 Task: Check the standings of the 2023 Victory Lane Racing NASCAR Cup Series for the race "Goodyear 400" on the track "Darlington".
Action: Mouse moved to (232, 458)
Screenshot: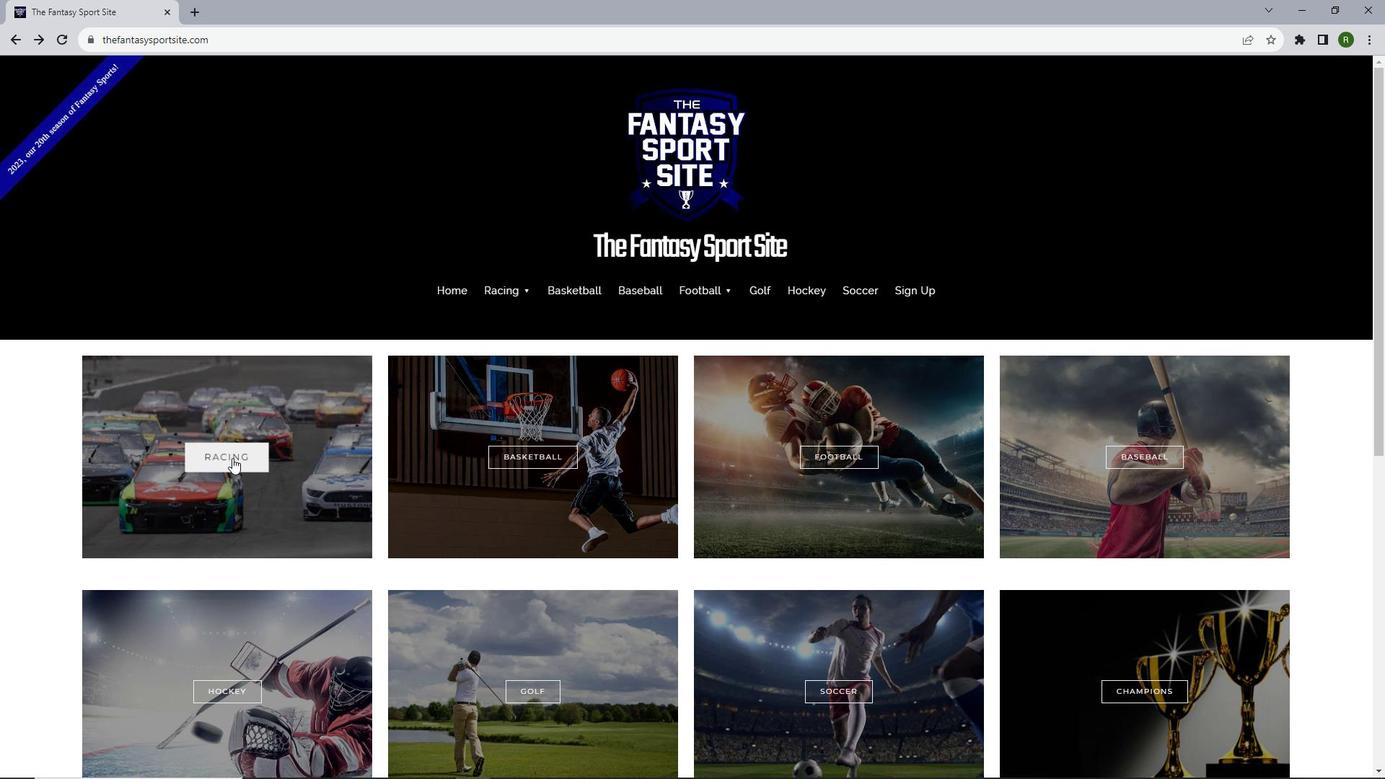 
Action: Mouse pressed left at (232, 458)
Screenshot: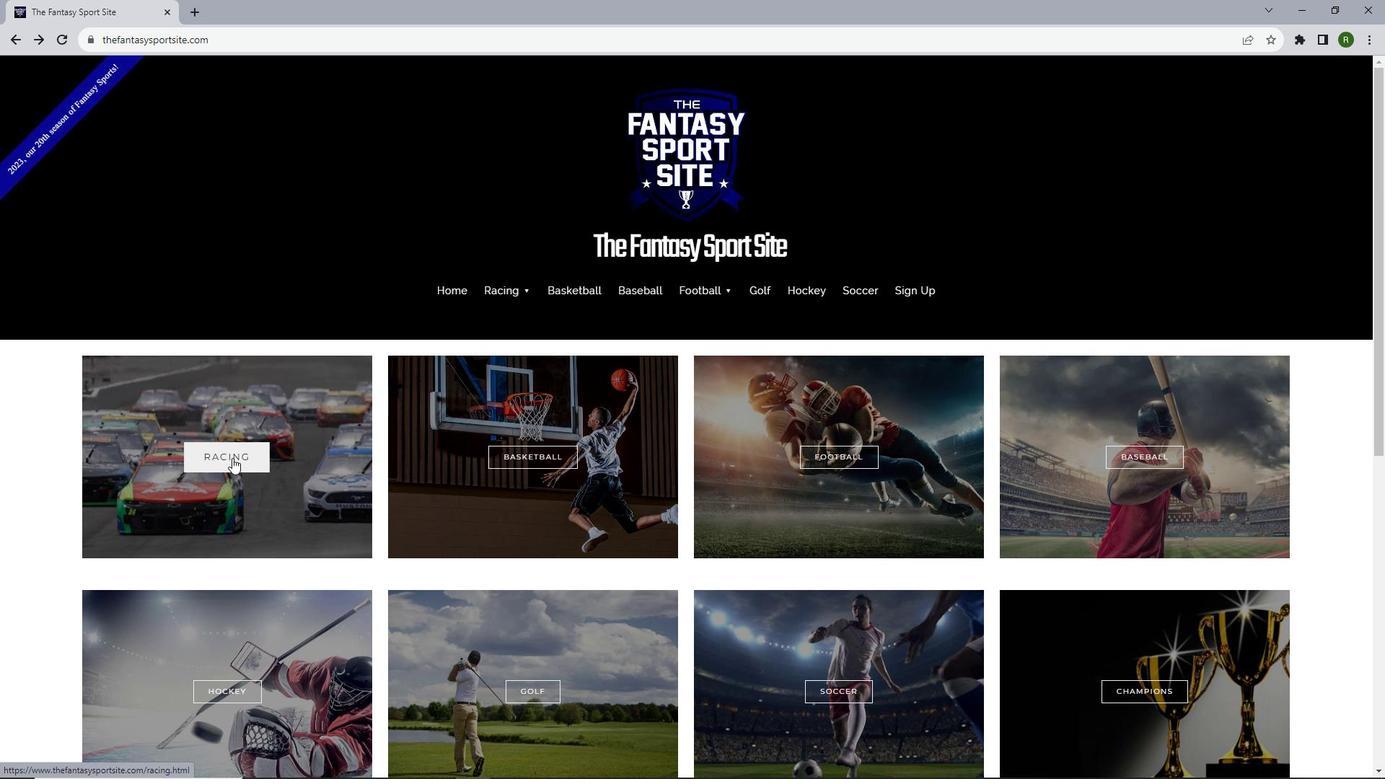 
Action: Mouse moved to (394, 429)
Screenshot: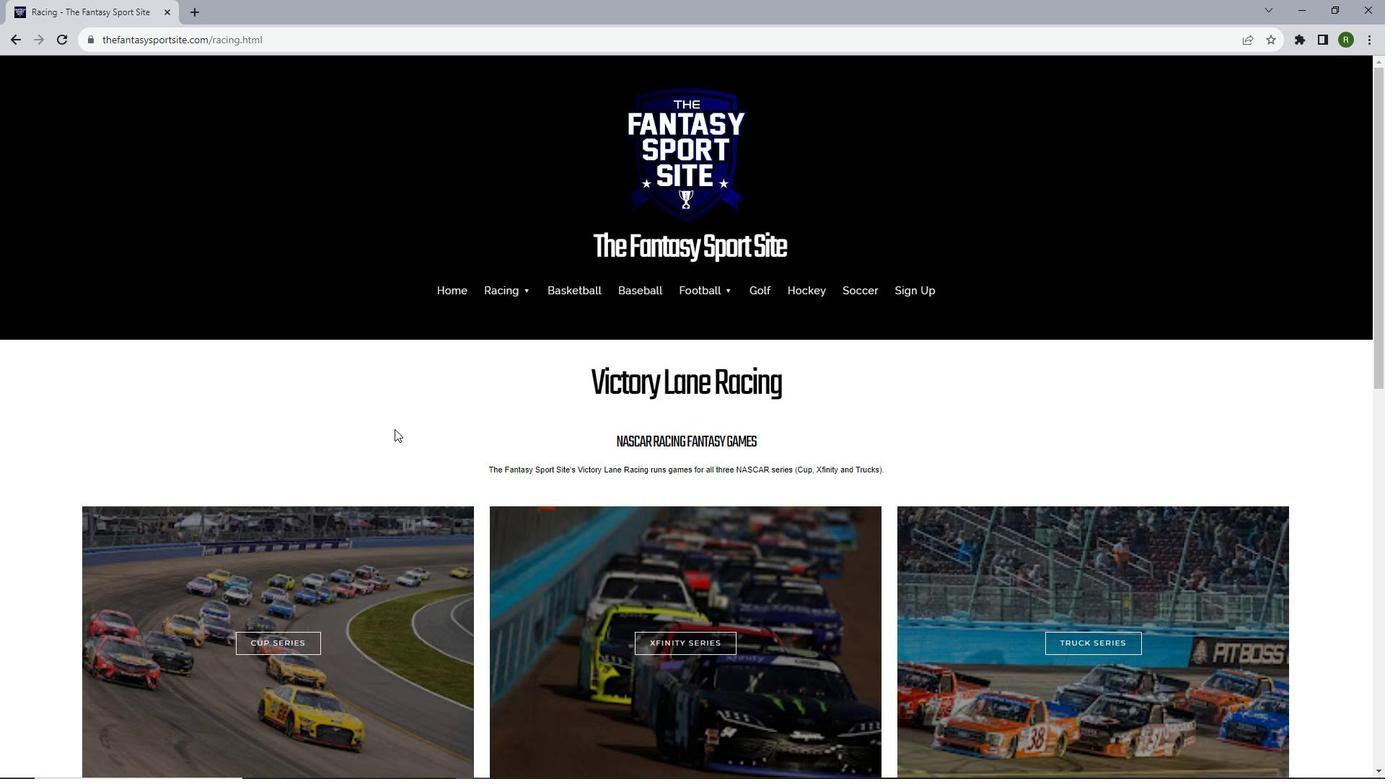 
Action: Mouse scrolled (394, 428) with delta (0, 0)
Screenshot: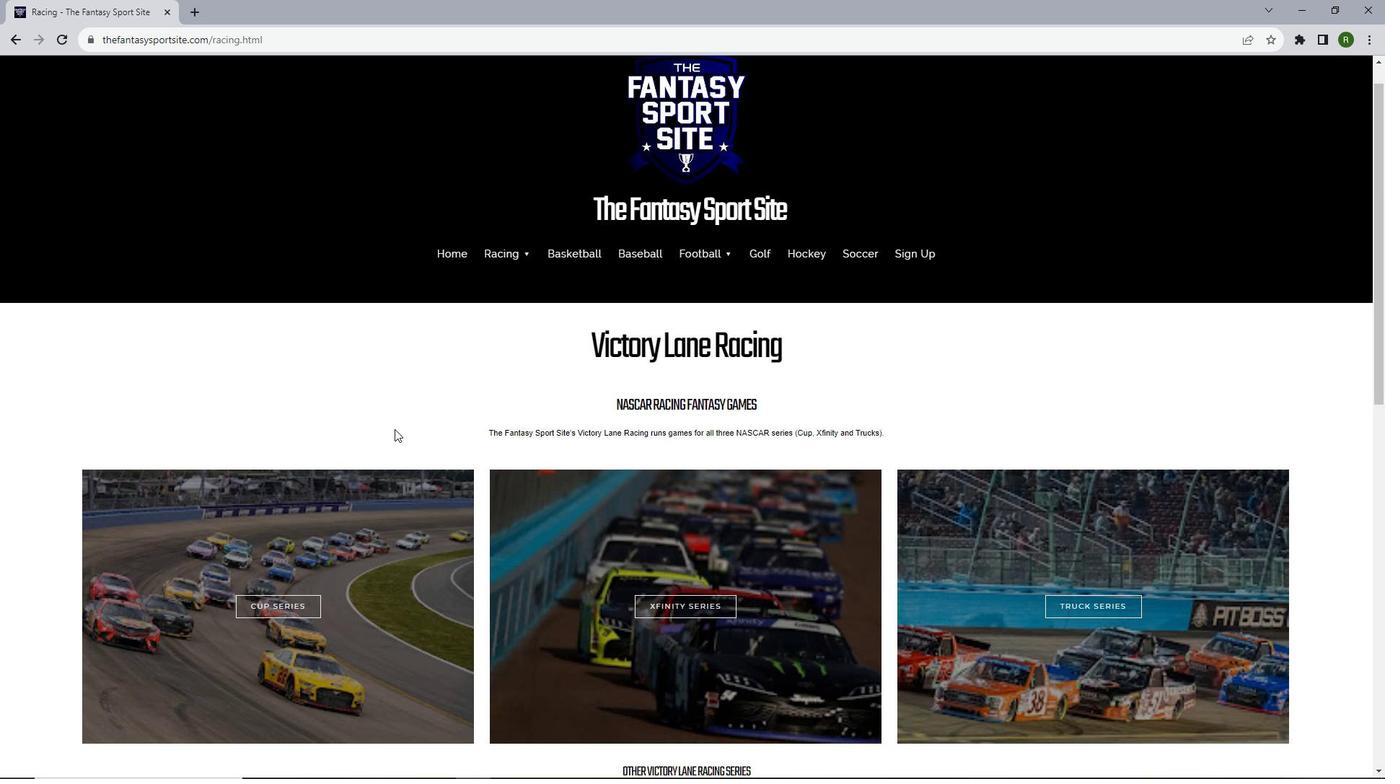 
Action: Mouse scrolled (394, 428) with delta (0, 0)
Screenshot: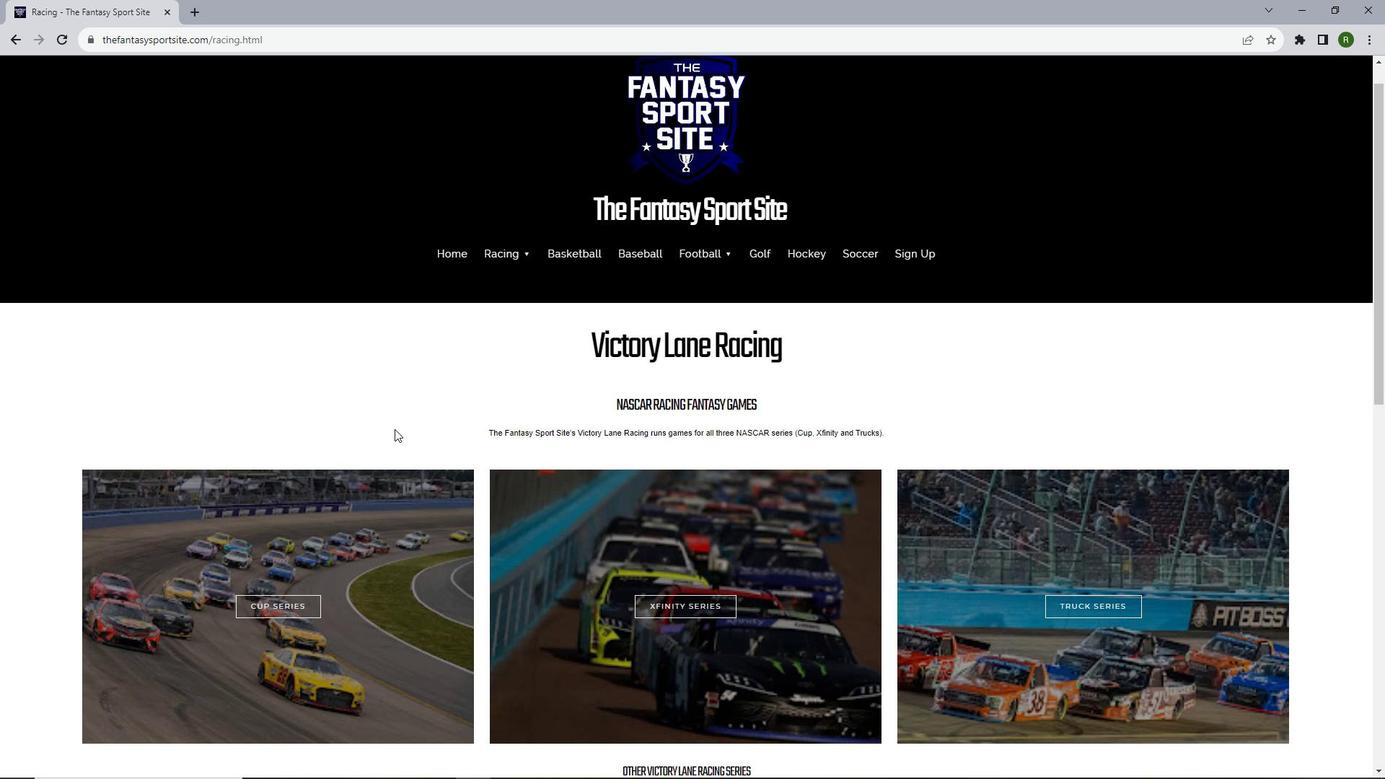 
Action: Mouse scrolled (394, 428) with delta (0, 0)
Screenshot: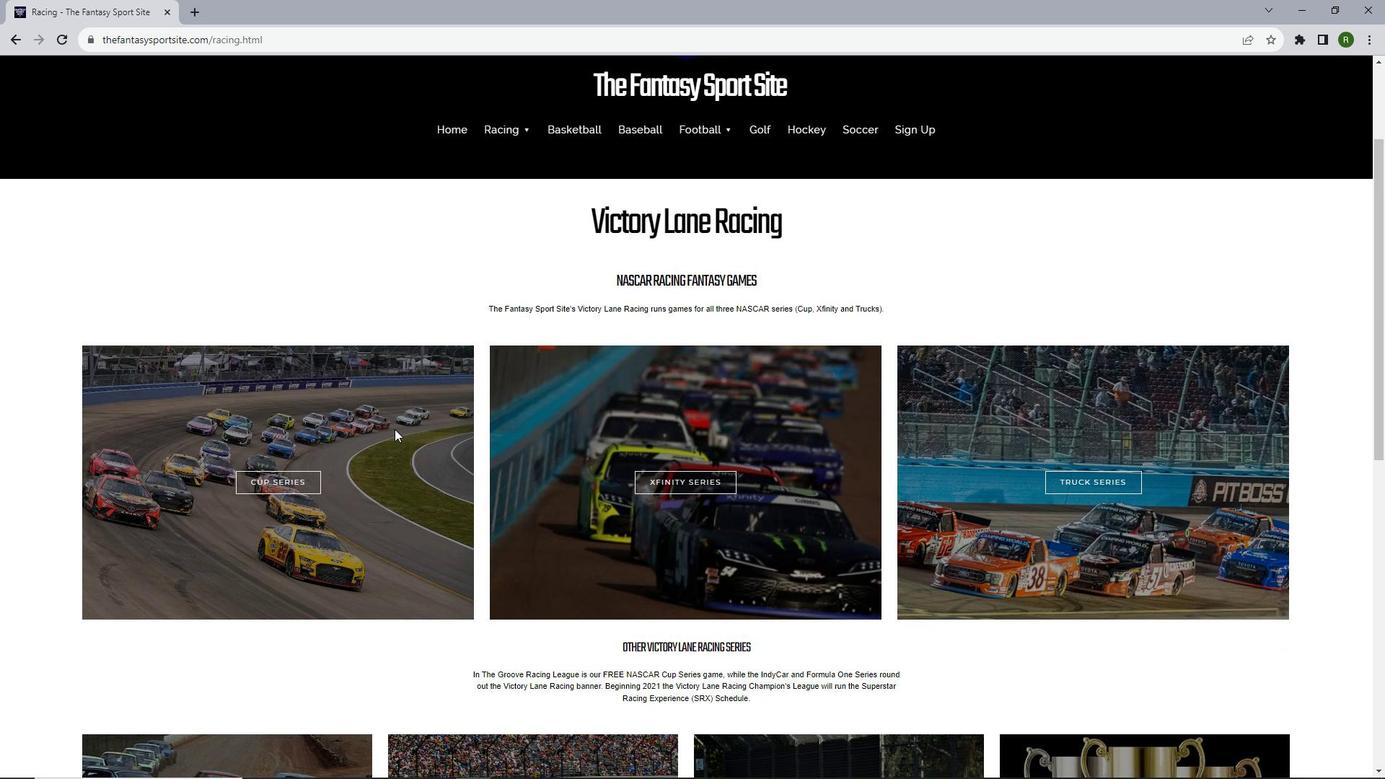 
Action: Mouse moved to (291, 434)
Screenshot: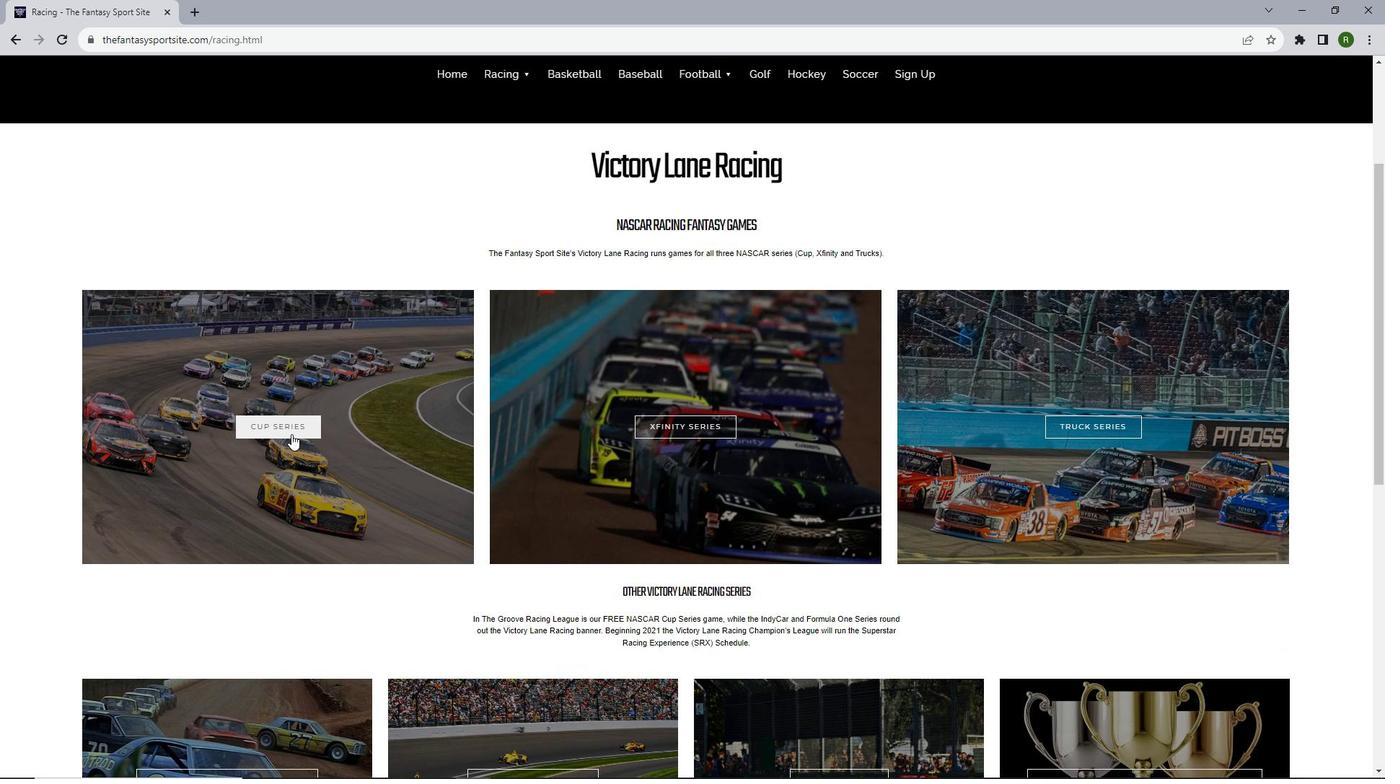 
Action: Mouse pressed left at (291, 434)
Screenshot: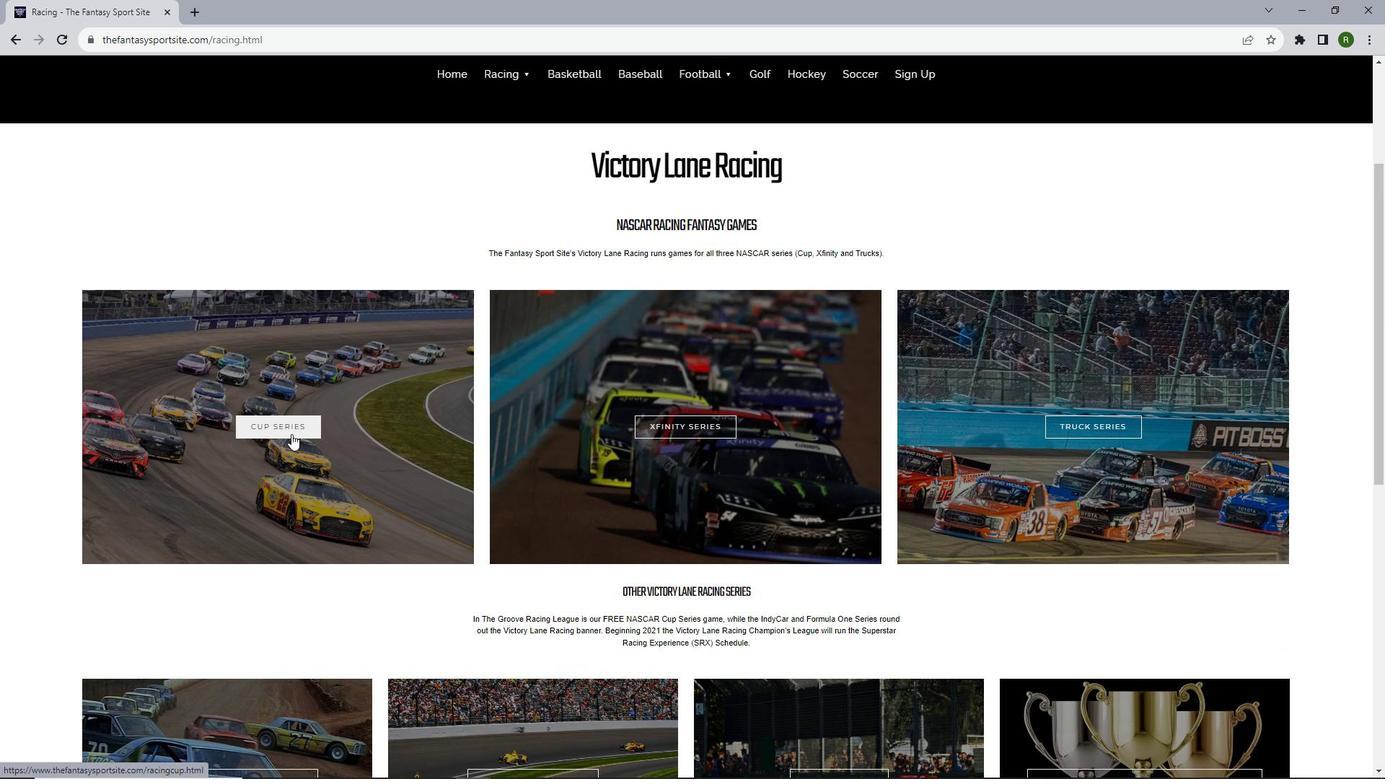 
Action: Mouse moved to (623, 433)
Screenshot: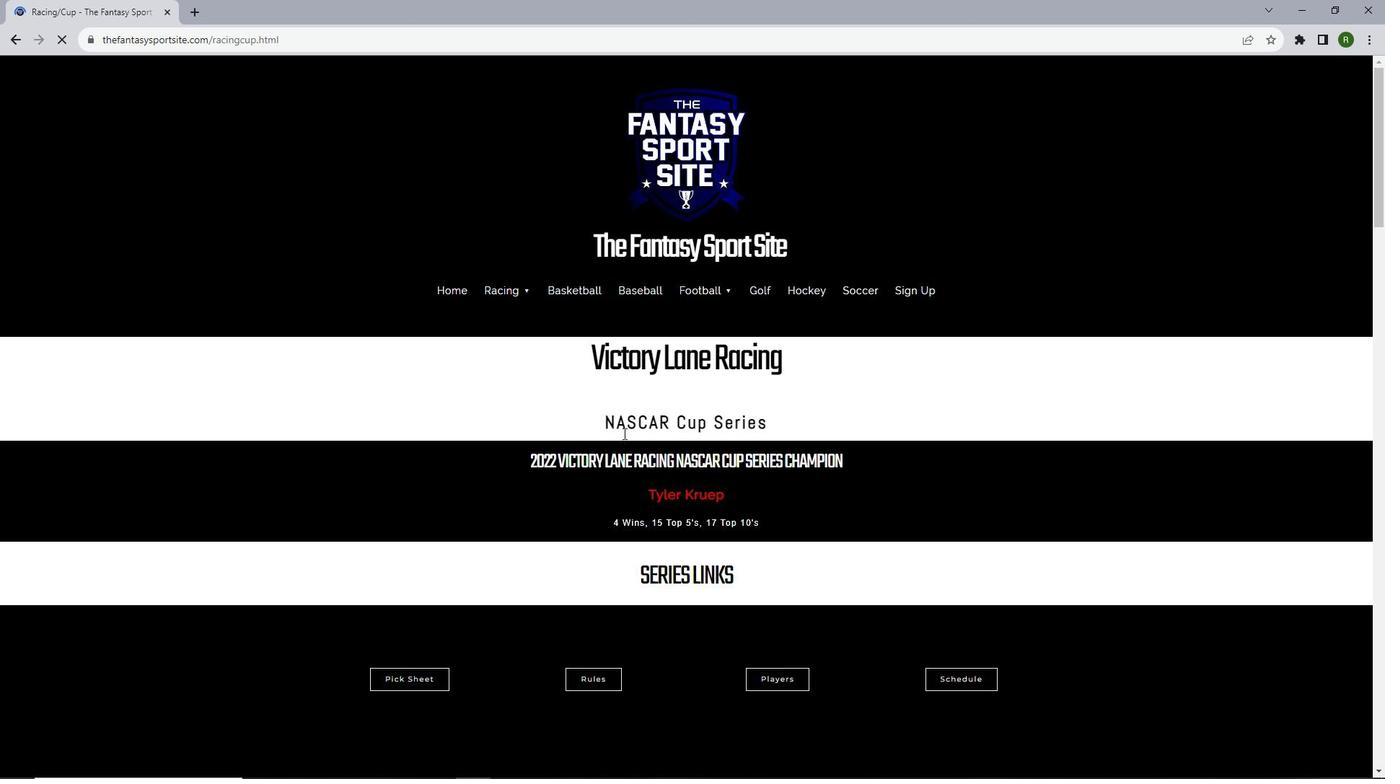 
Action: Mouse scrolled (623, 432) with delta (0, 0)
Screenshot: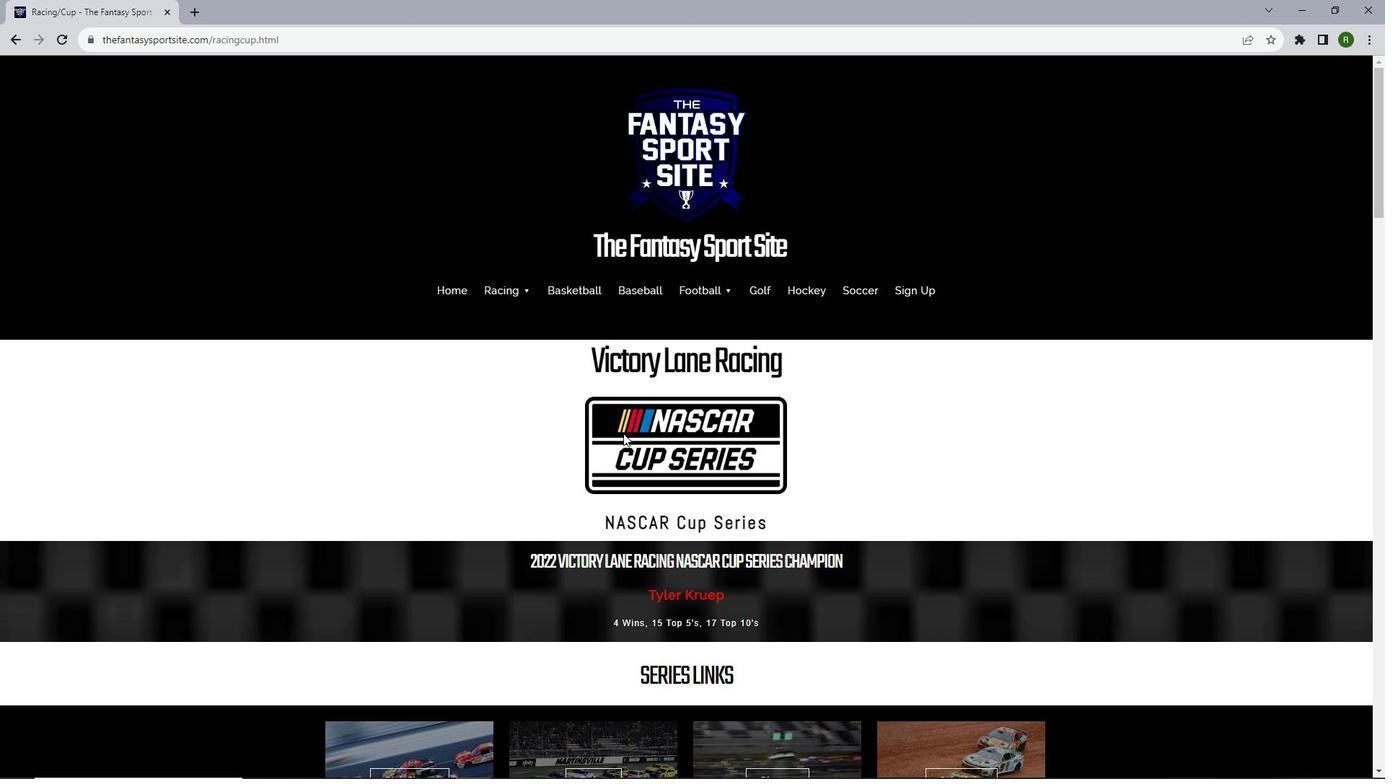 
Action: Mouse scrolled (623, 432) with delta (0, 0)
Screenshot: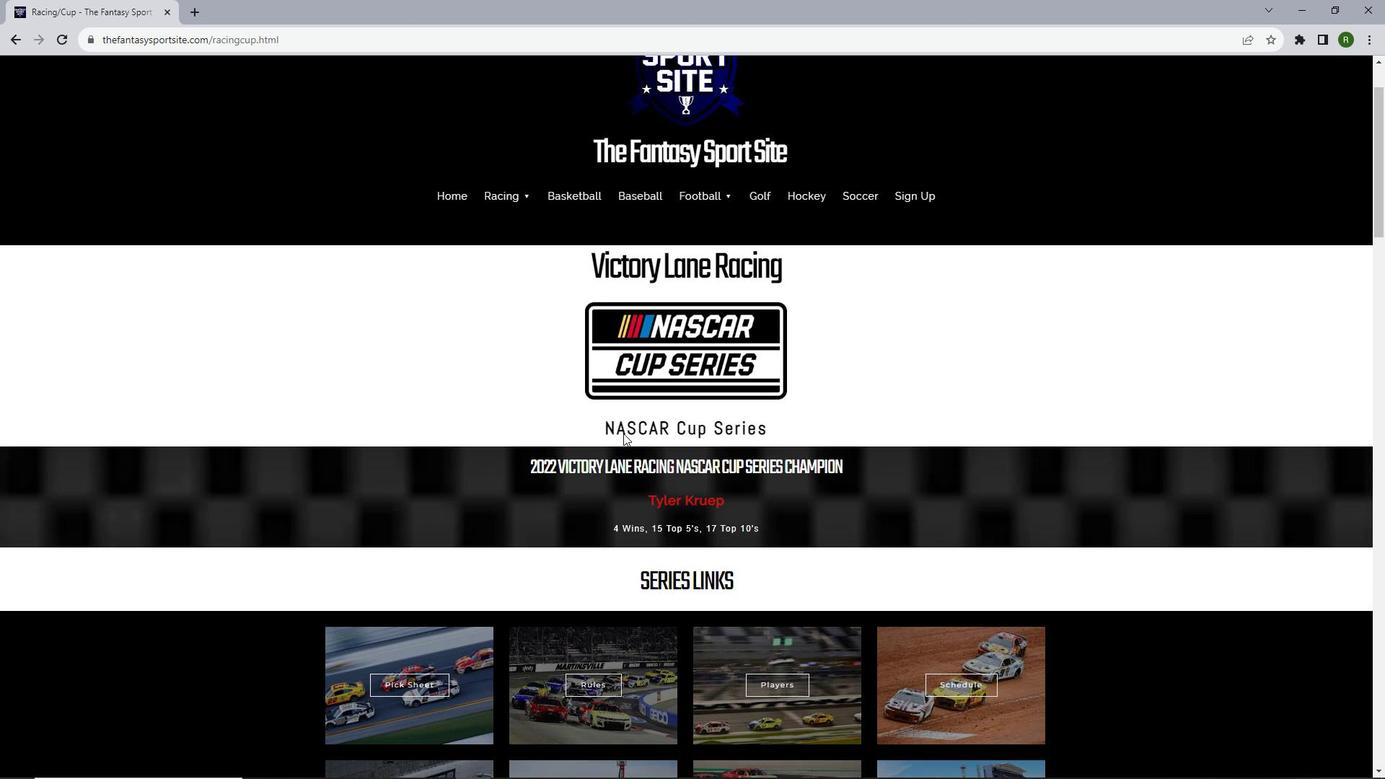 
Action: Mouse scrolled (623, 432) with delta (0, 0)
Screenshot: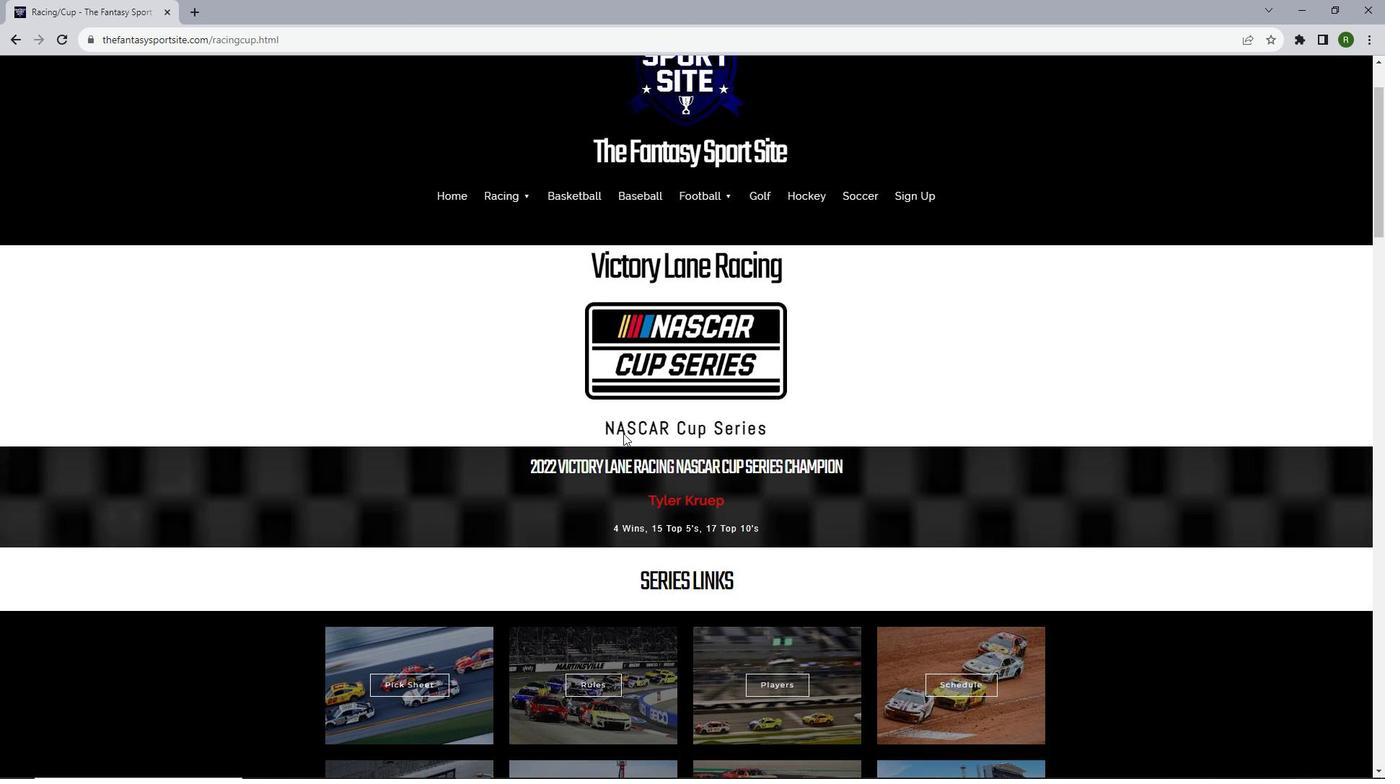 
Action: Mouse scrolled (623, 432) with delta (0, 0)
Screenshot: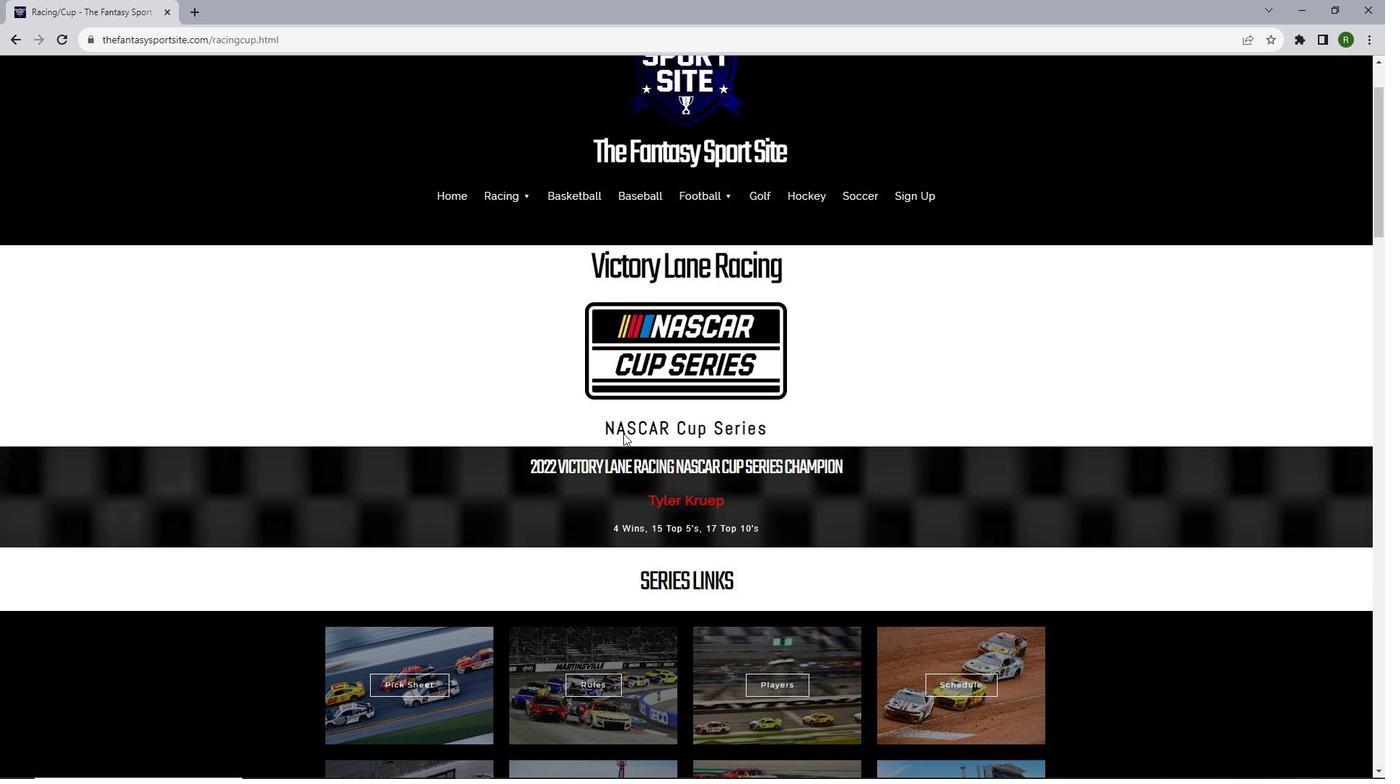 
Action: Mouse moved to (804, 630)
Screenshot: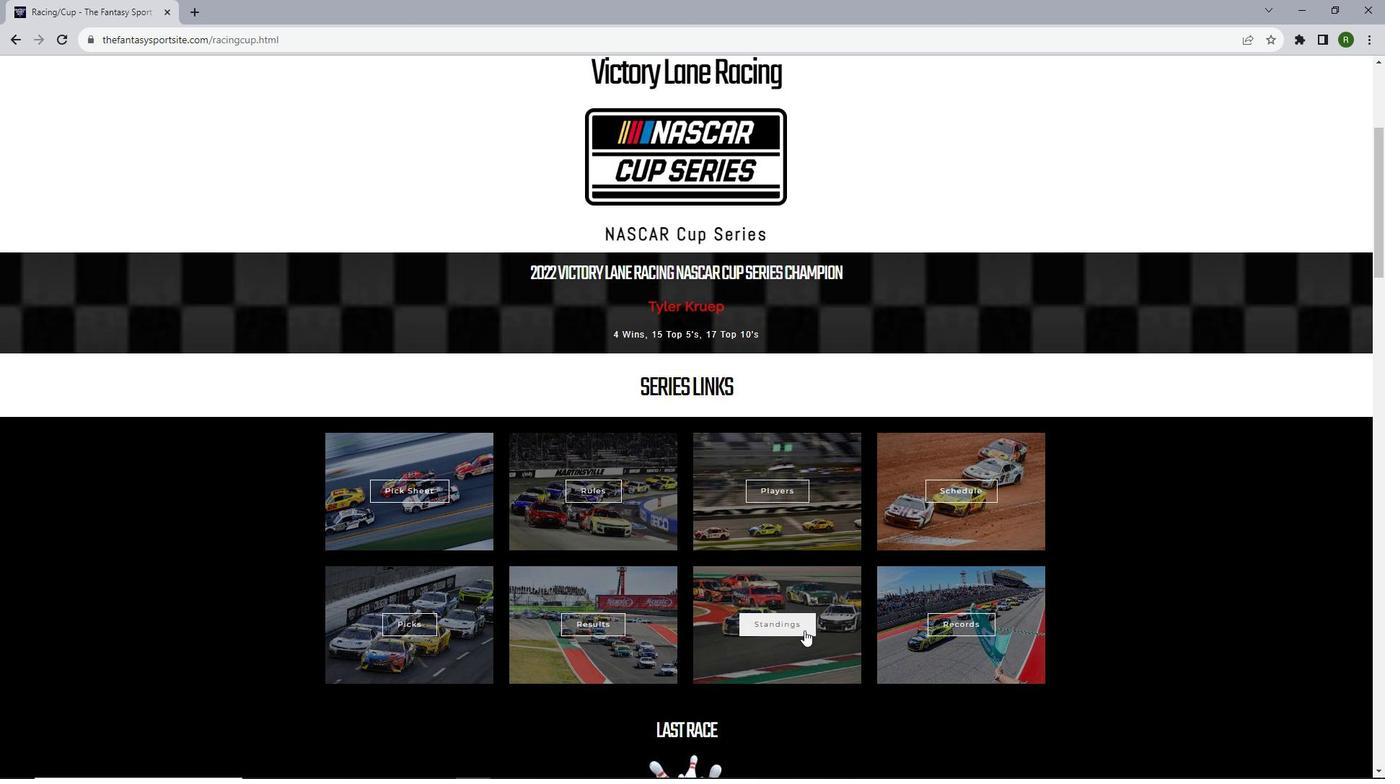 
Action: Mouse pressed left at (804, 630)
Screenshot: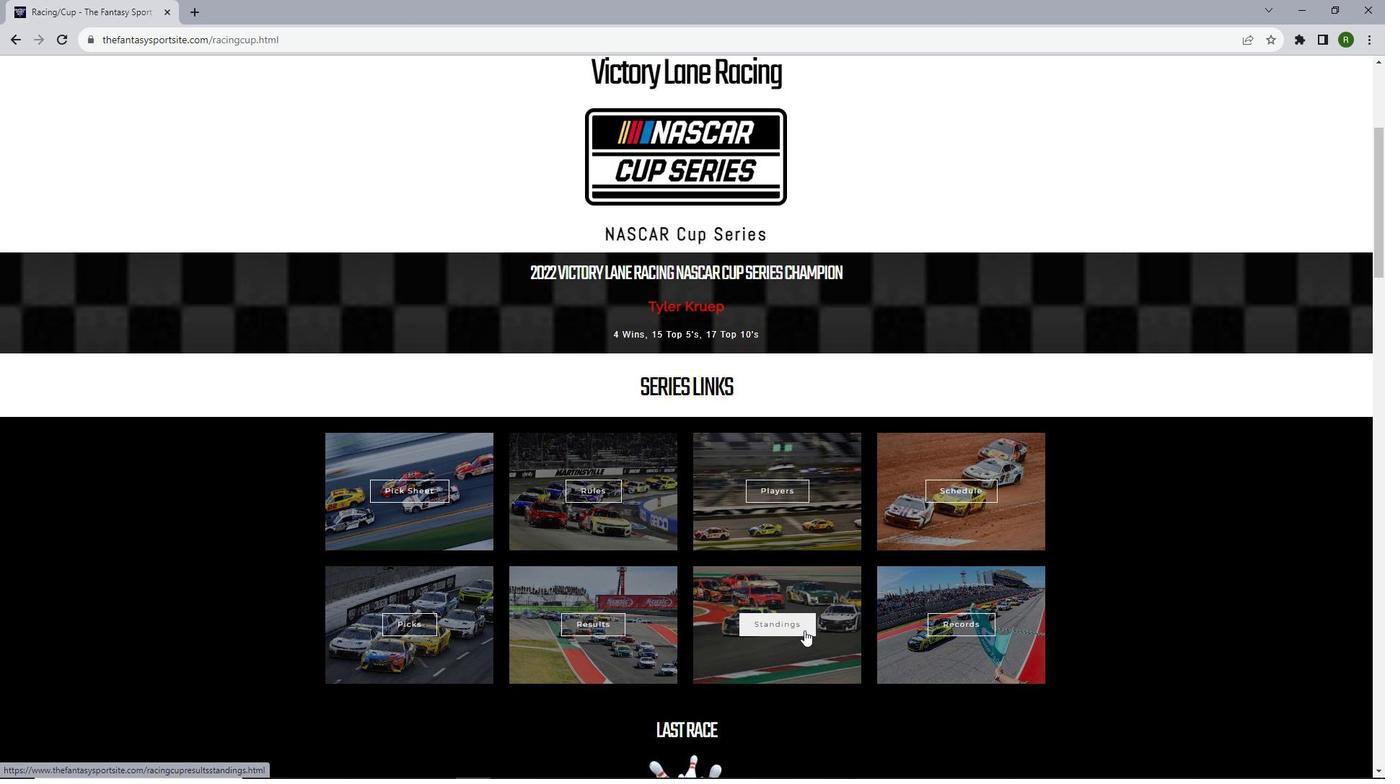 
Action: Mouse moved to (490, 341)
Screenshot: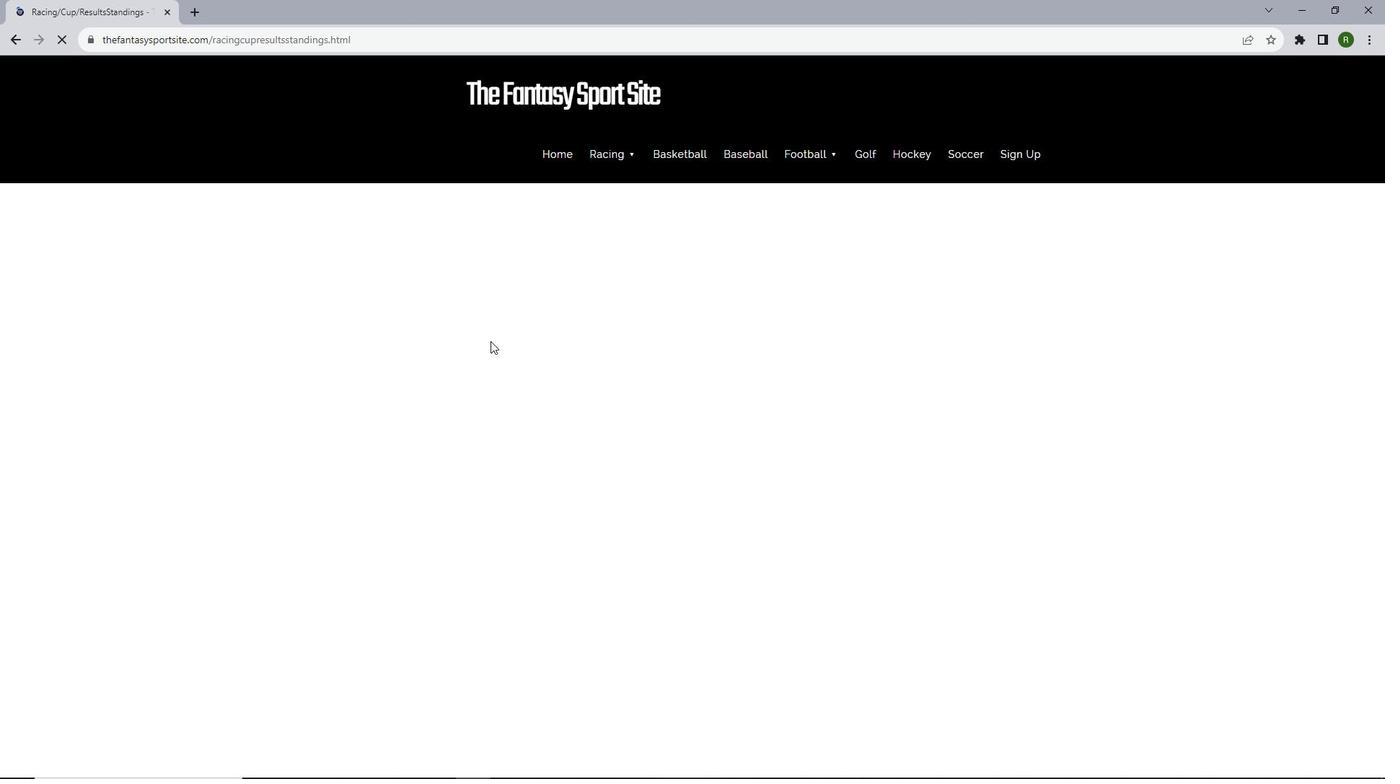 
Action: Mouse scrolled (490, 340) with delta (0, 0)
Screenshot: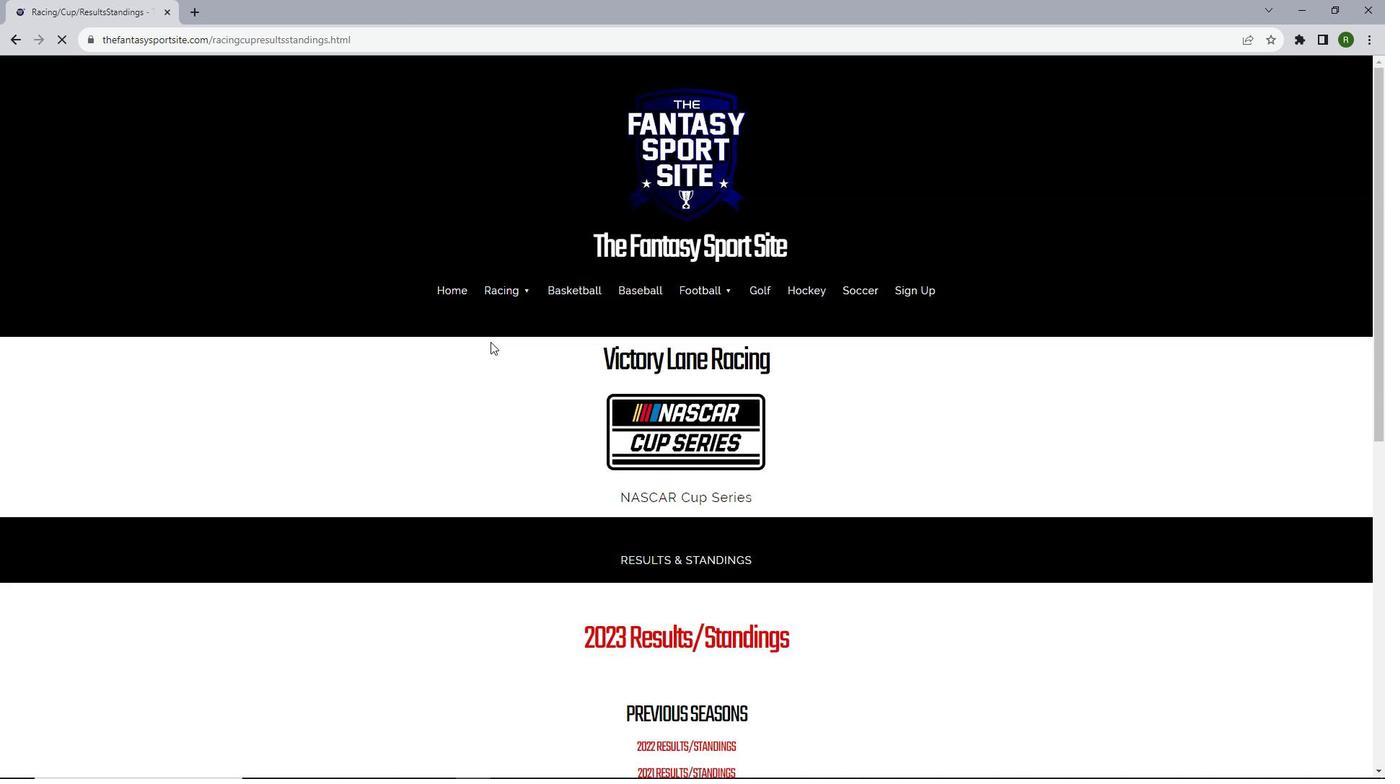 
Action: Mouse scrolled (490, 340) with delta (0, 0)
Screenshot: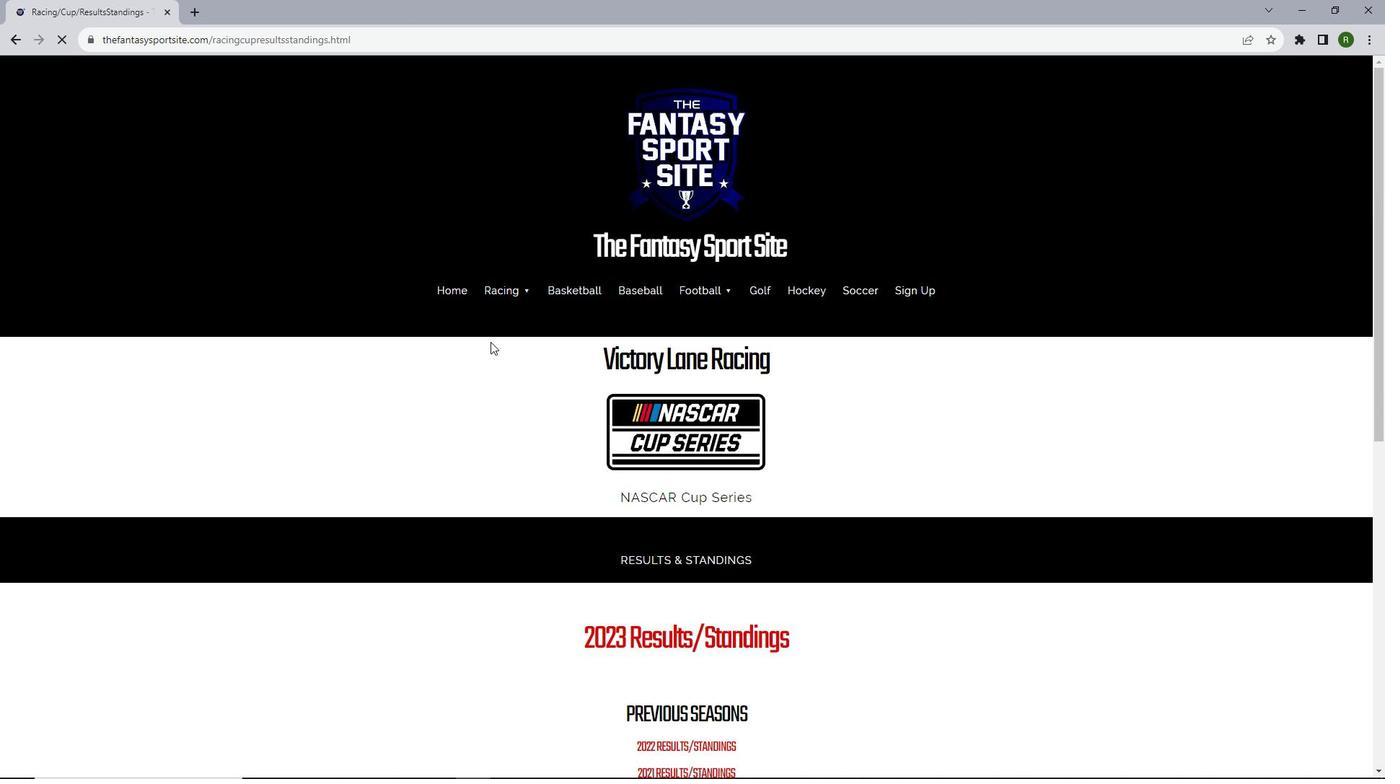 
Action: Mouse moved to (490, 341)
Screenshot: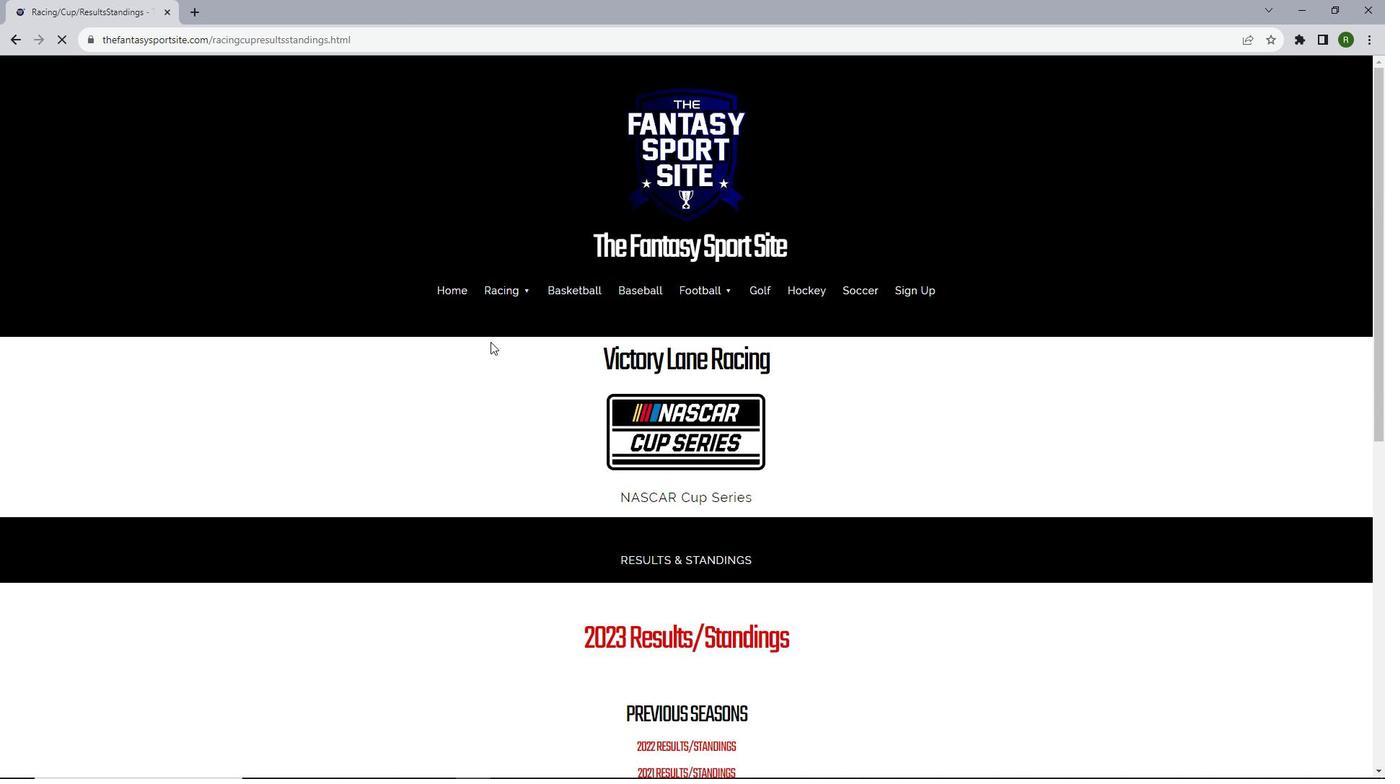 
Action: Mouse scrolled (490, 341) with delta (0, 0)
Screenshot: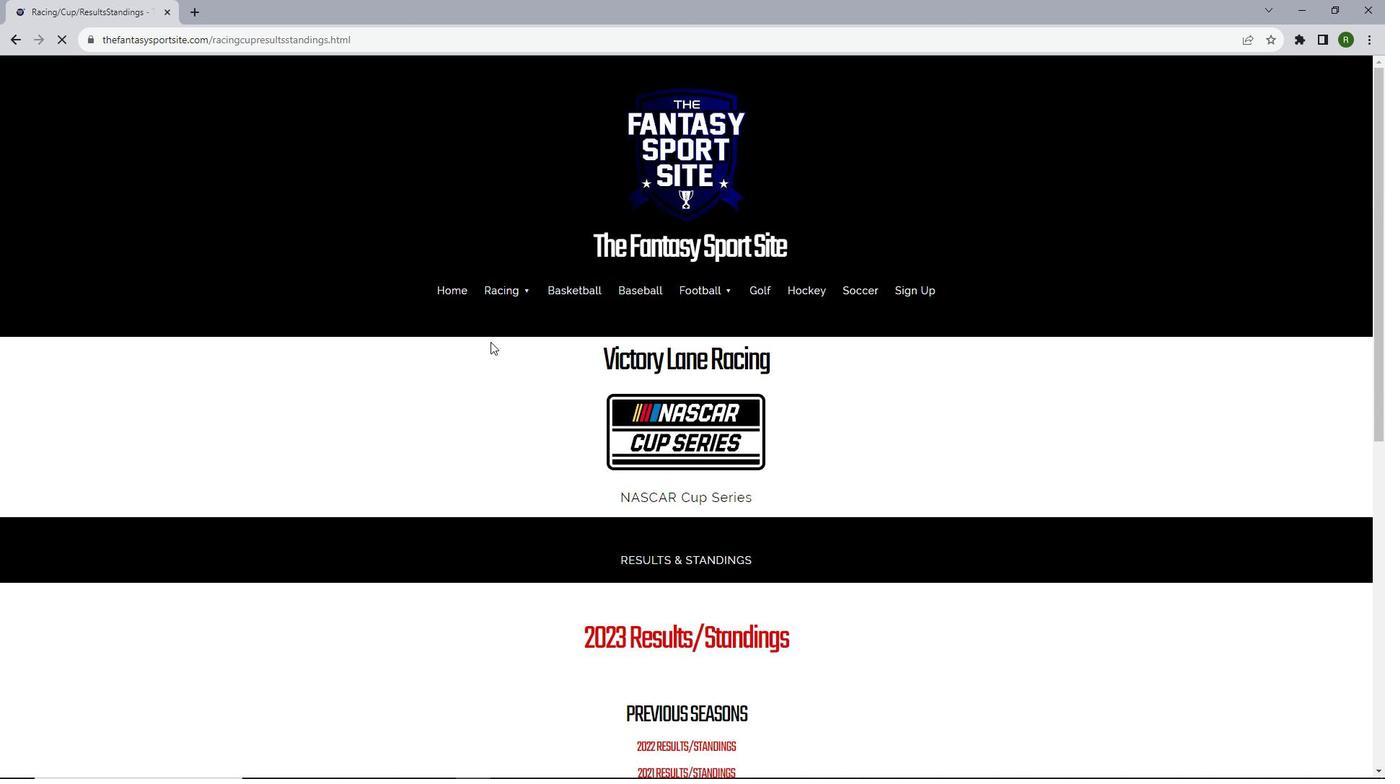 
Action: Mouse scrolled (490, 341) with delta (0, 0)
Screenshot: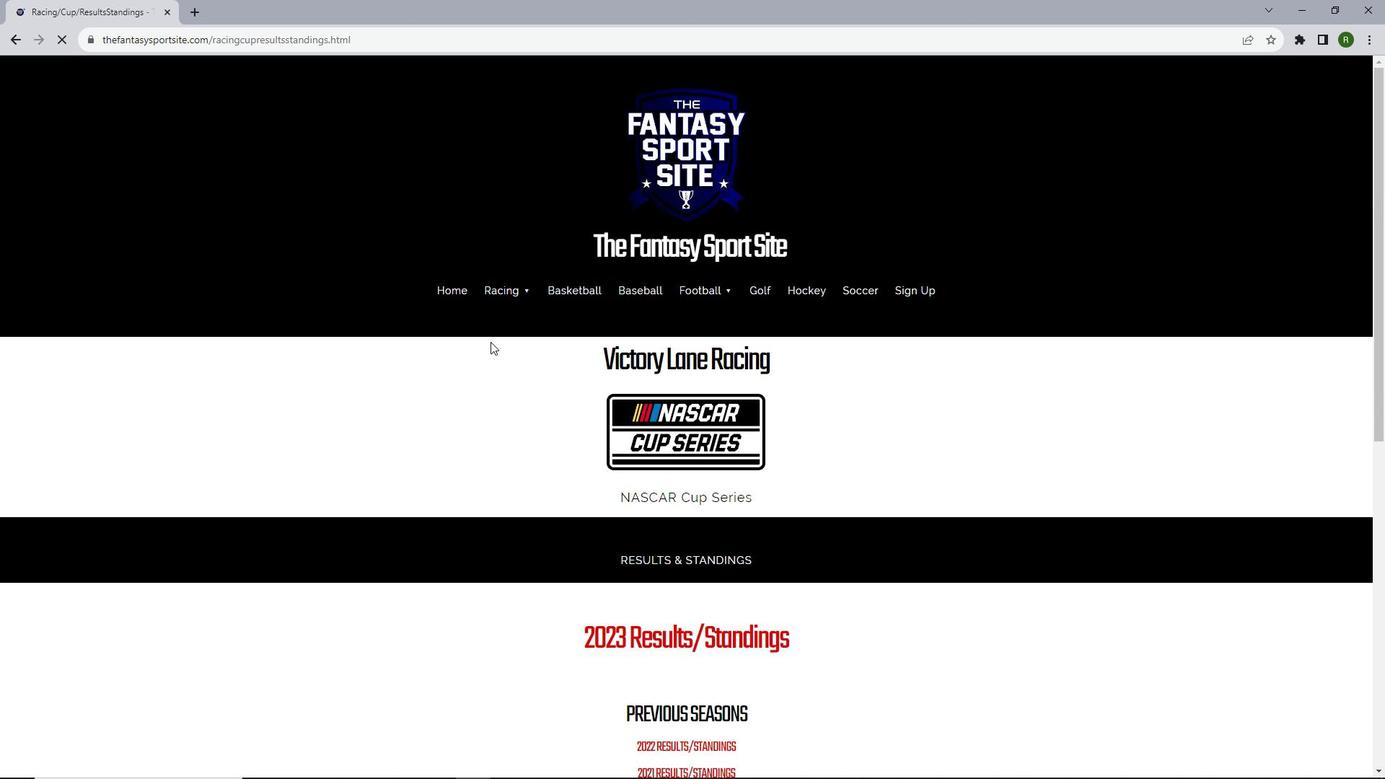 
Action: Mouse scrolled (490, 341) with delta (0, 0)
Screenshot: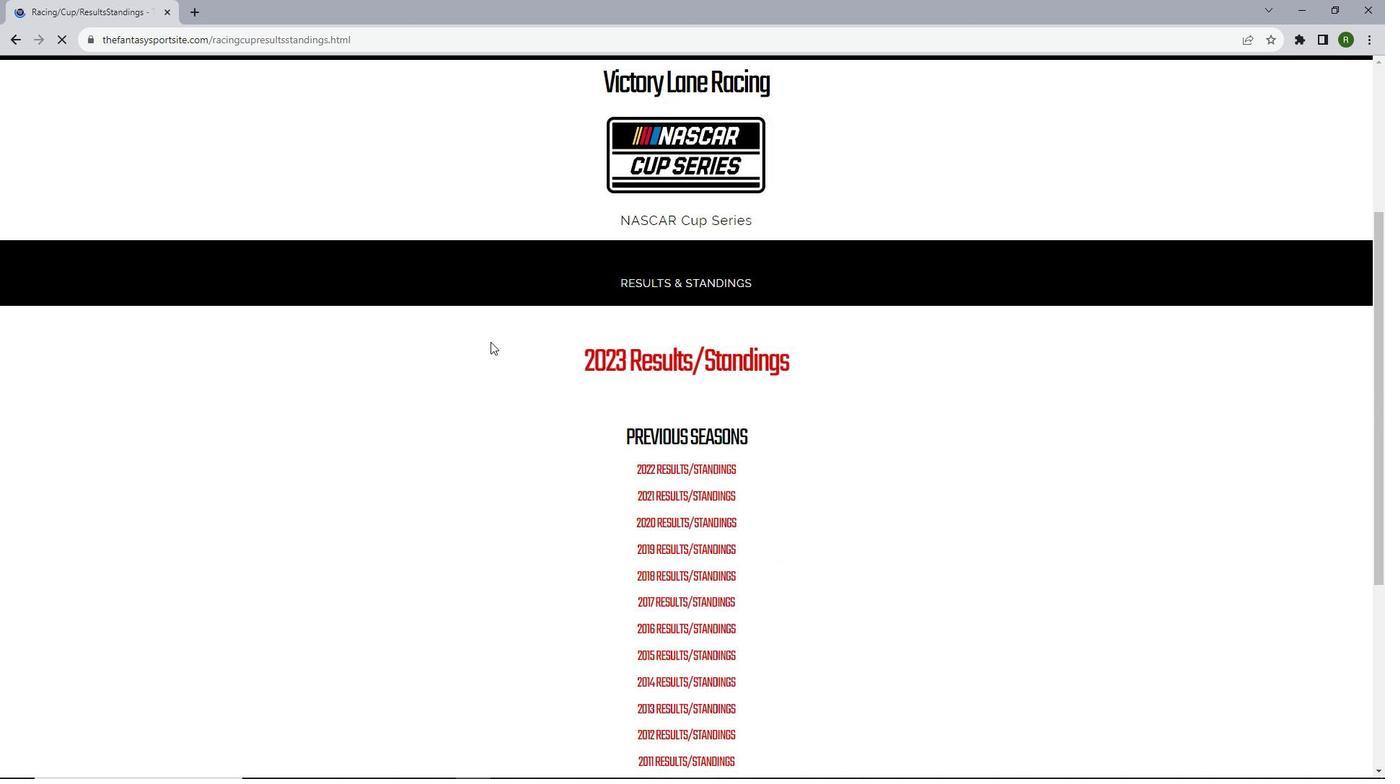 
Action: Mouse moved to (653, 349)
Screenshot: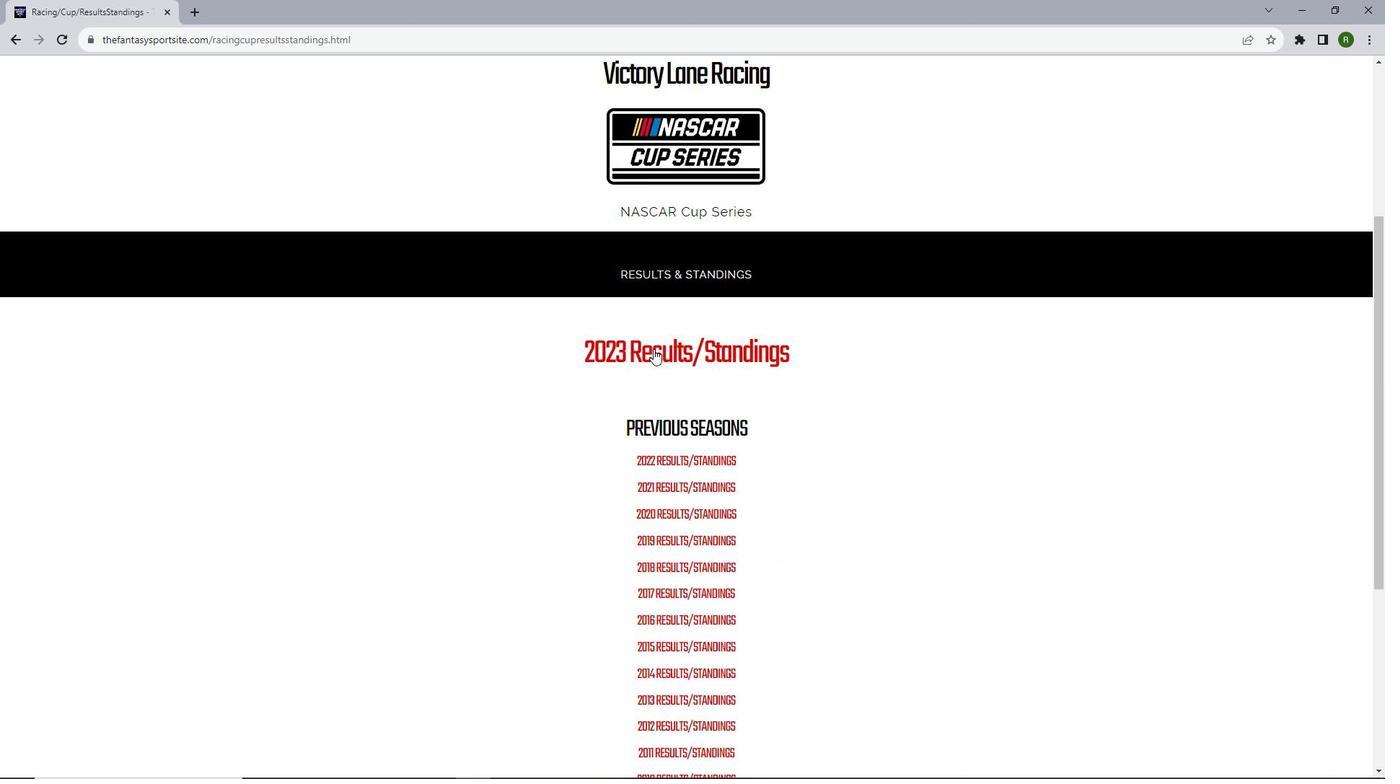 
Action: Mouse pressed left at (653, 349)
Screenshot: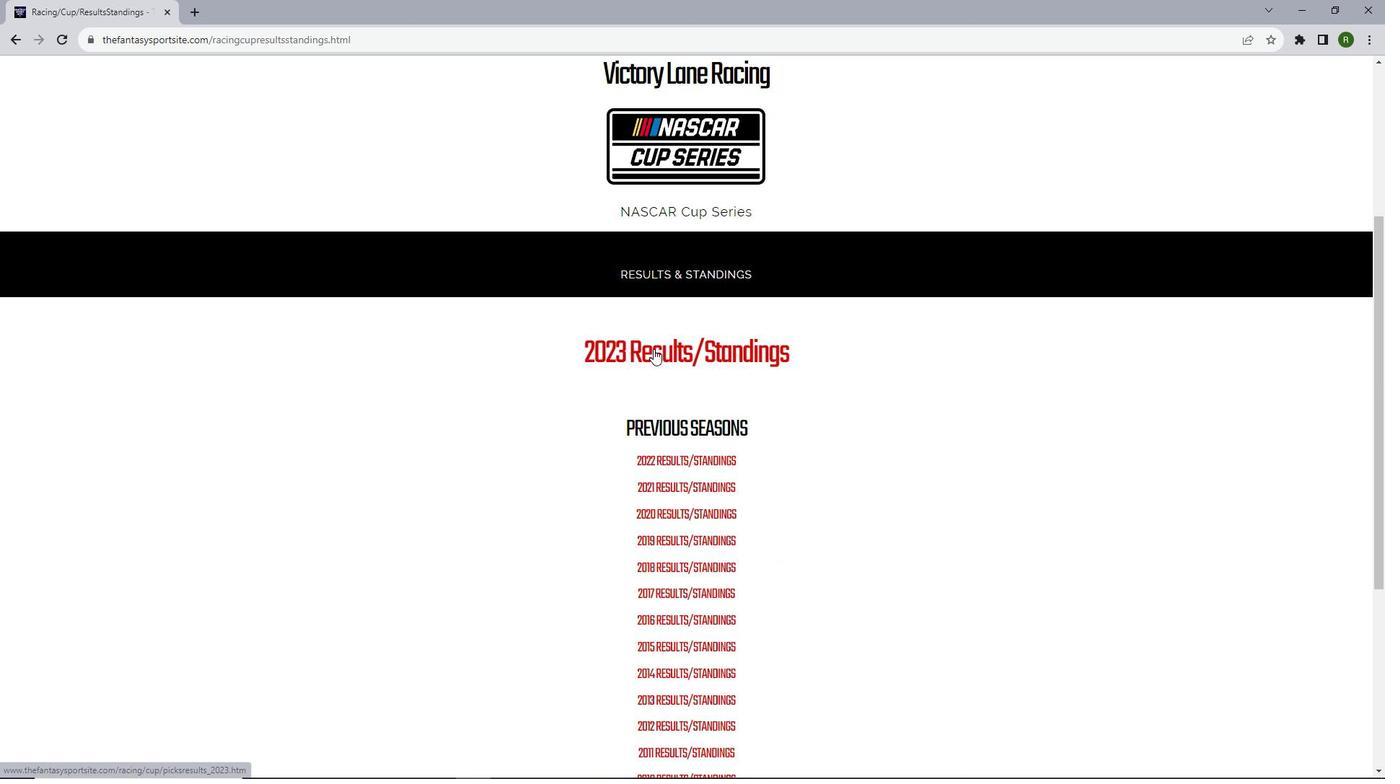 
Action: Mouse moved to (568, 327)
Screenshot: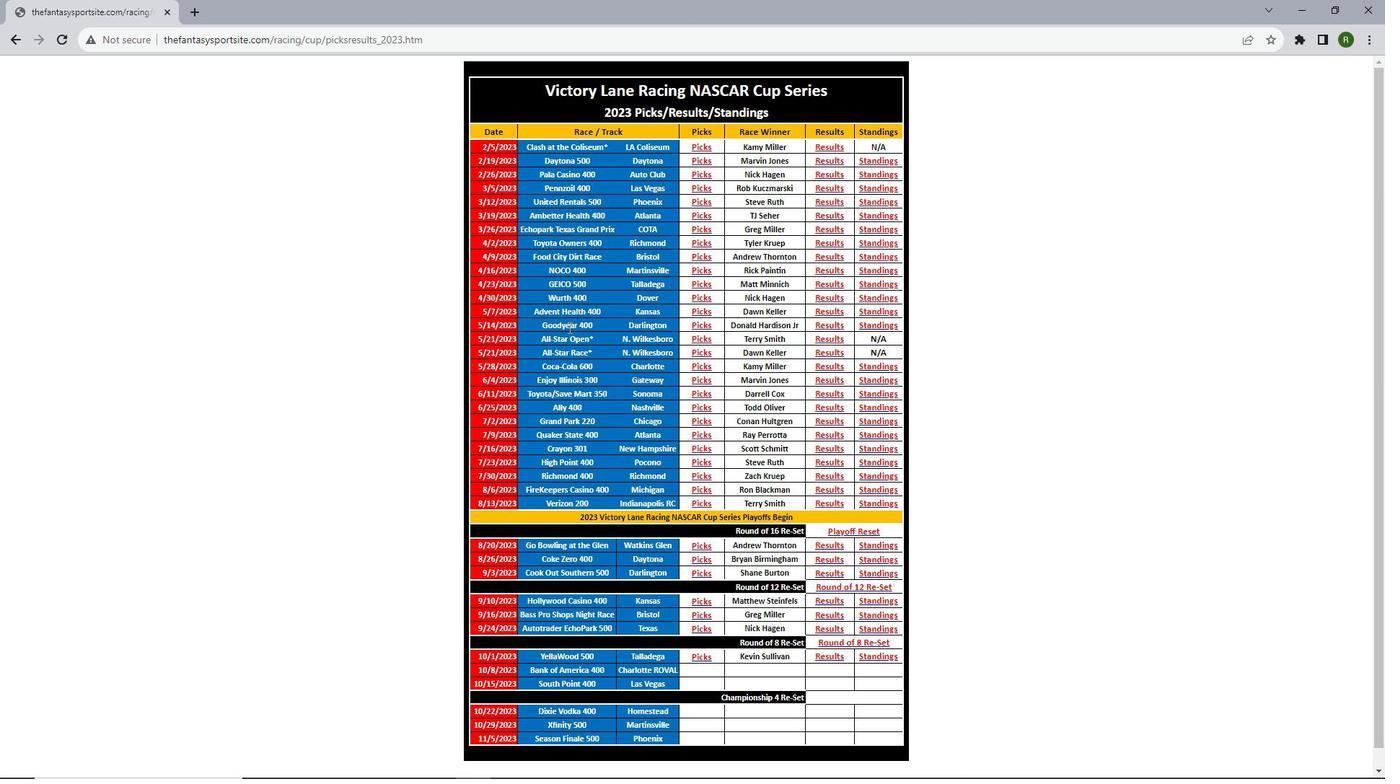 
Action: Mouse scrolled (568, 326) with delta (0, 0)
Screenshot: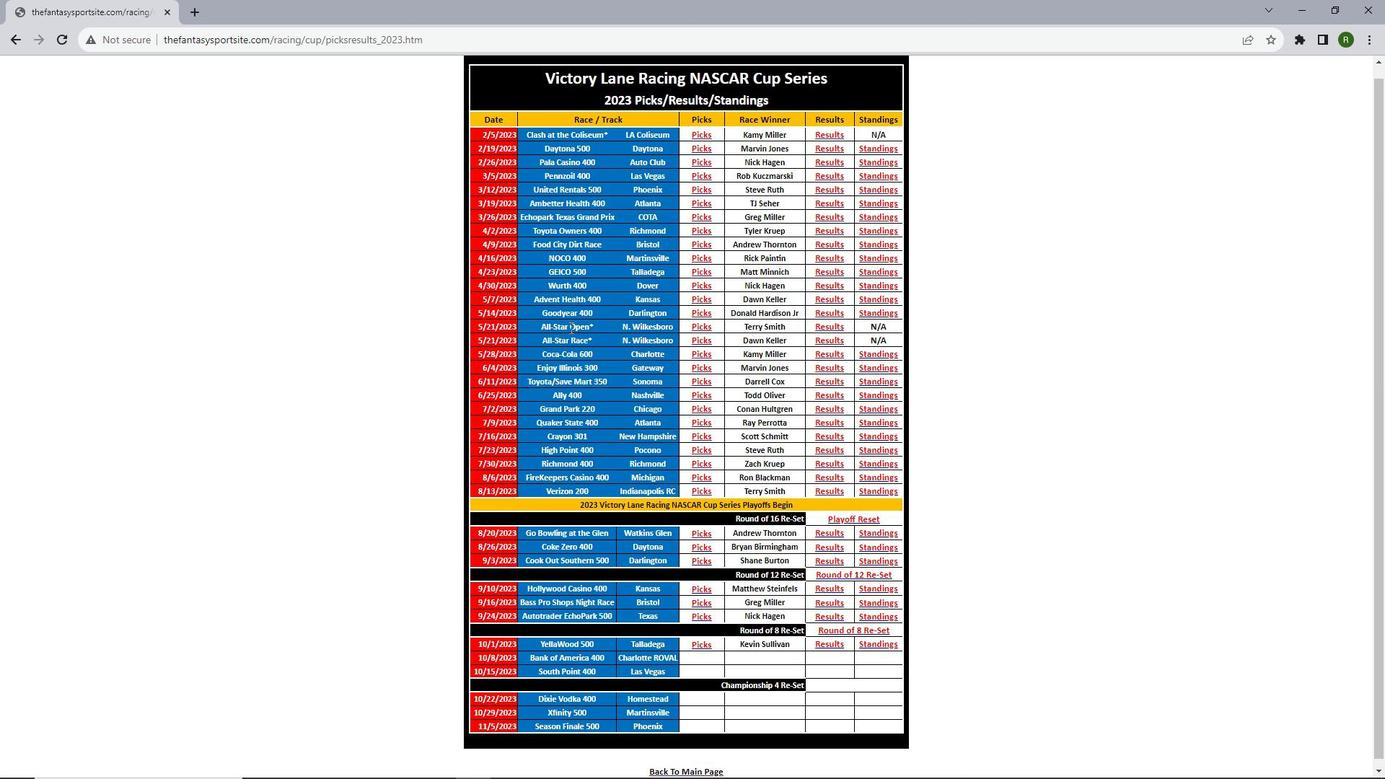 
Action: Mouse moved to (885, 308)
Screenshot: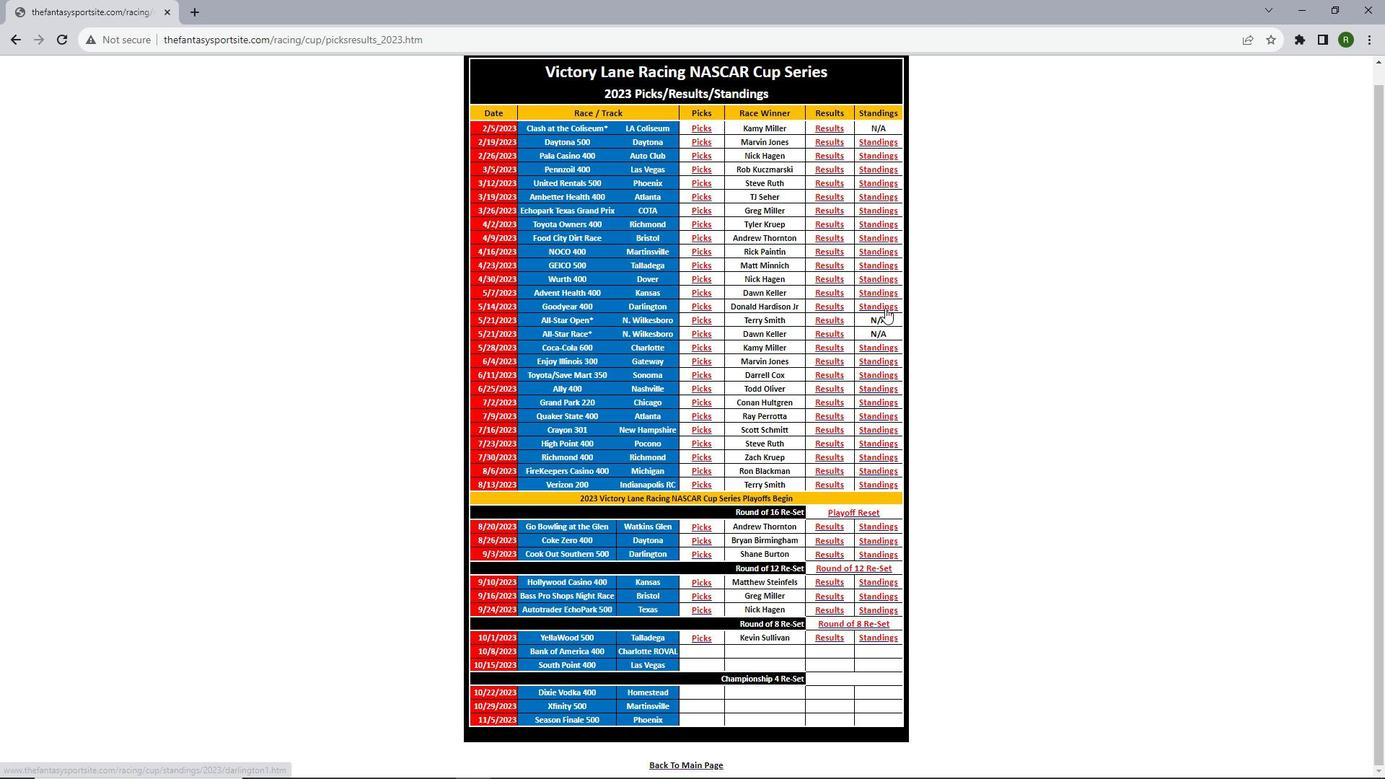 
Action: Mouse pressed left at (885, 308)
Screenshot: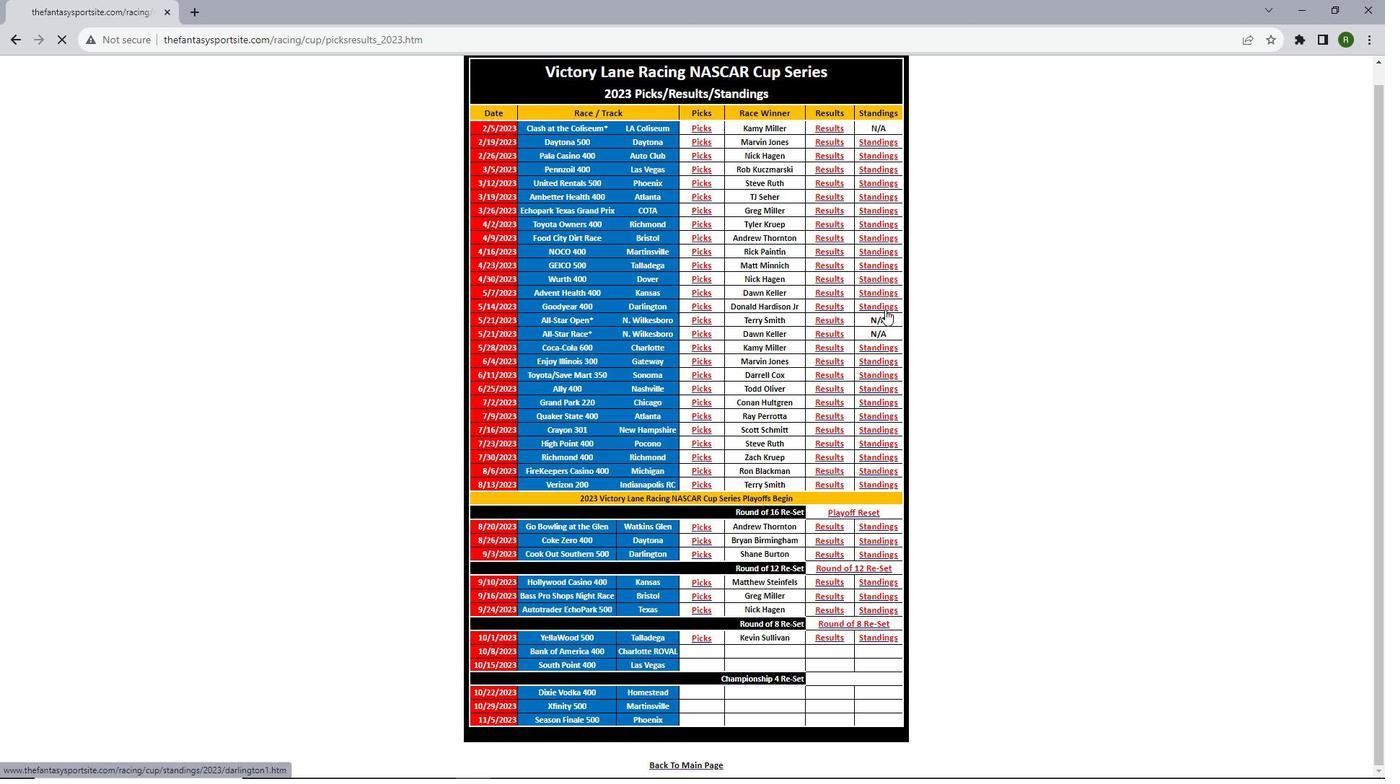 
Action: Mouse moved to (660, 335)
Screenshot: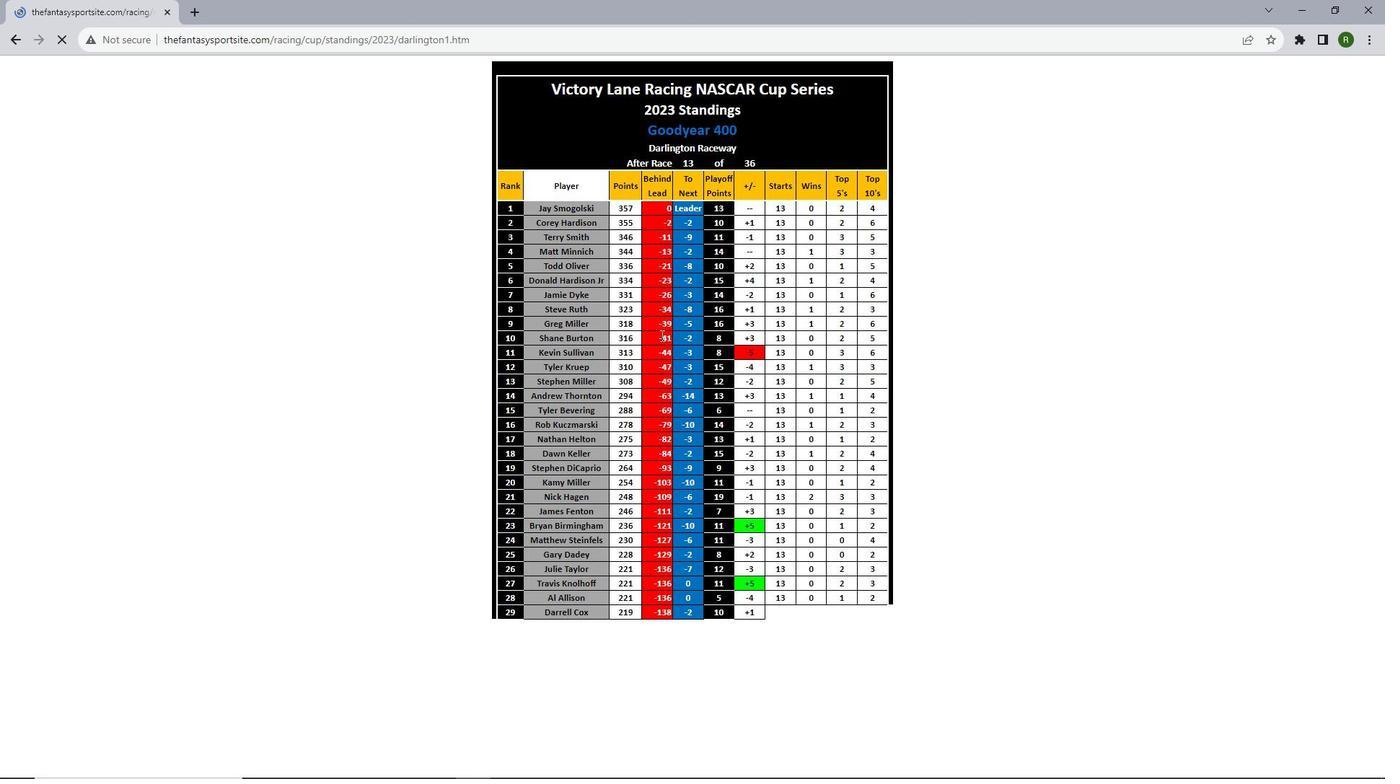 
Action: Mouse scrolled (660, 334) with delta (0, 0)
Screenshot: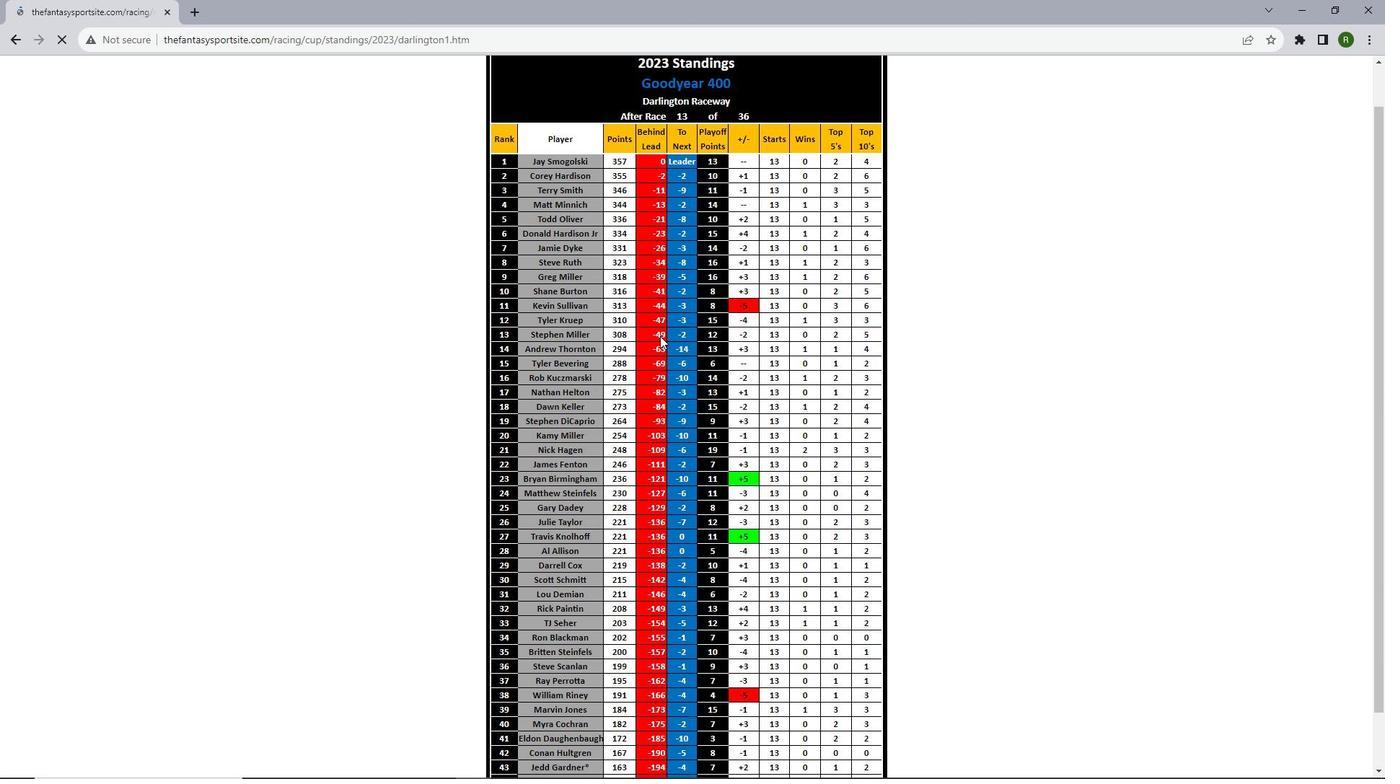 
Action: Mouse scrolled (660, 334) with delta (0, 0)
Screenshot: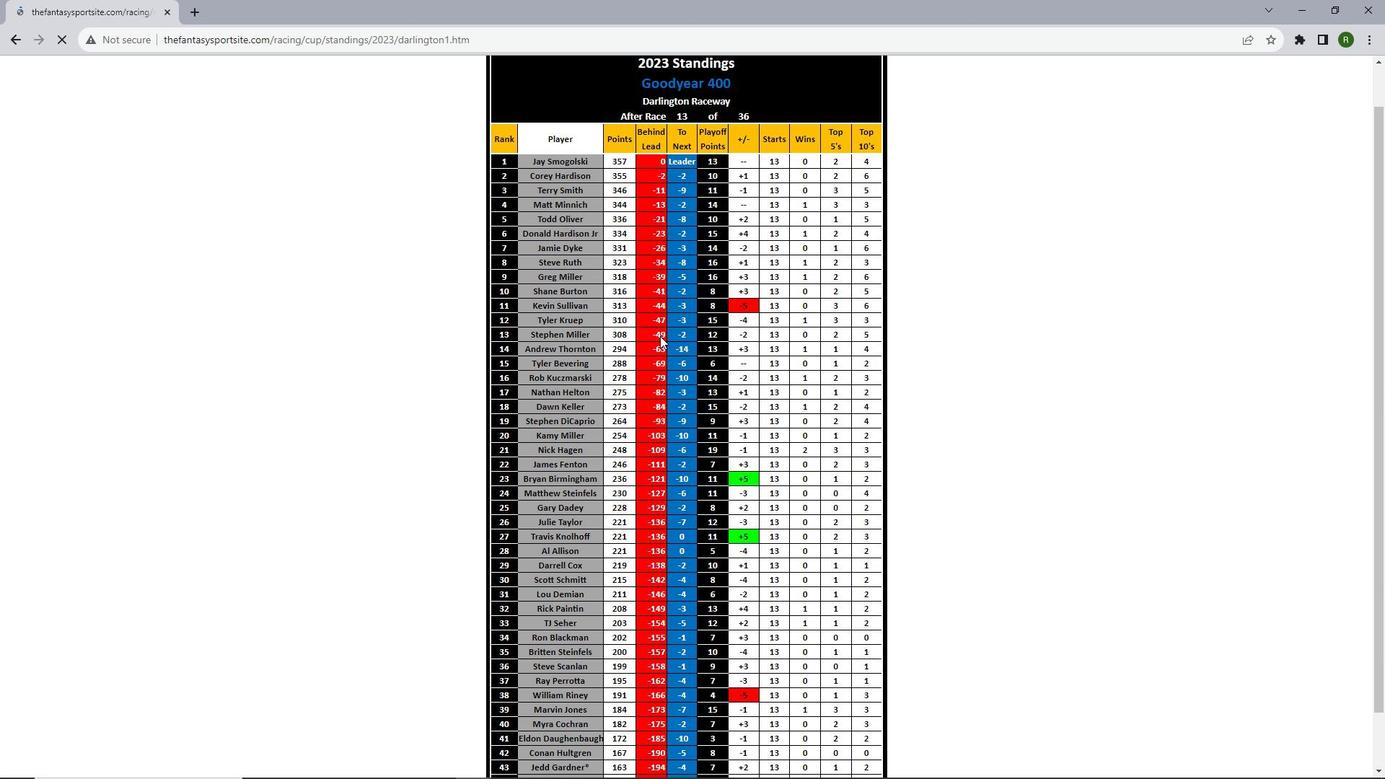 
Action: Mouse scrolled (660, 334) with delta (0, 0)
Screenshot: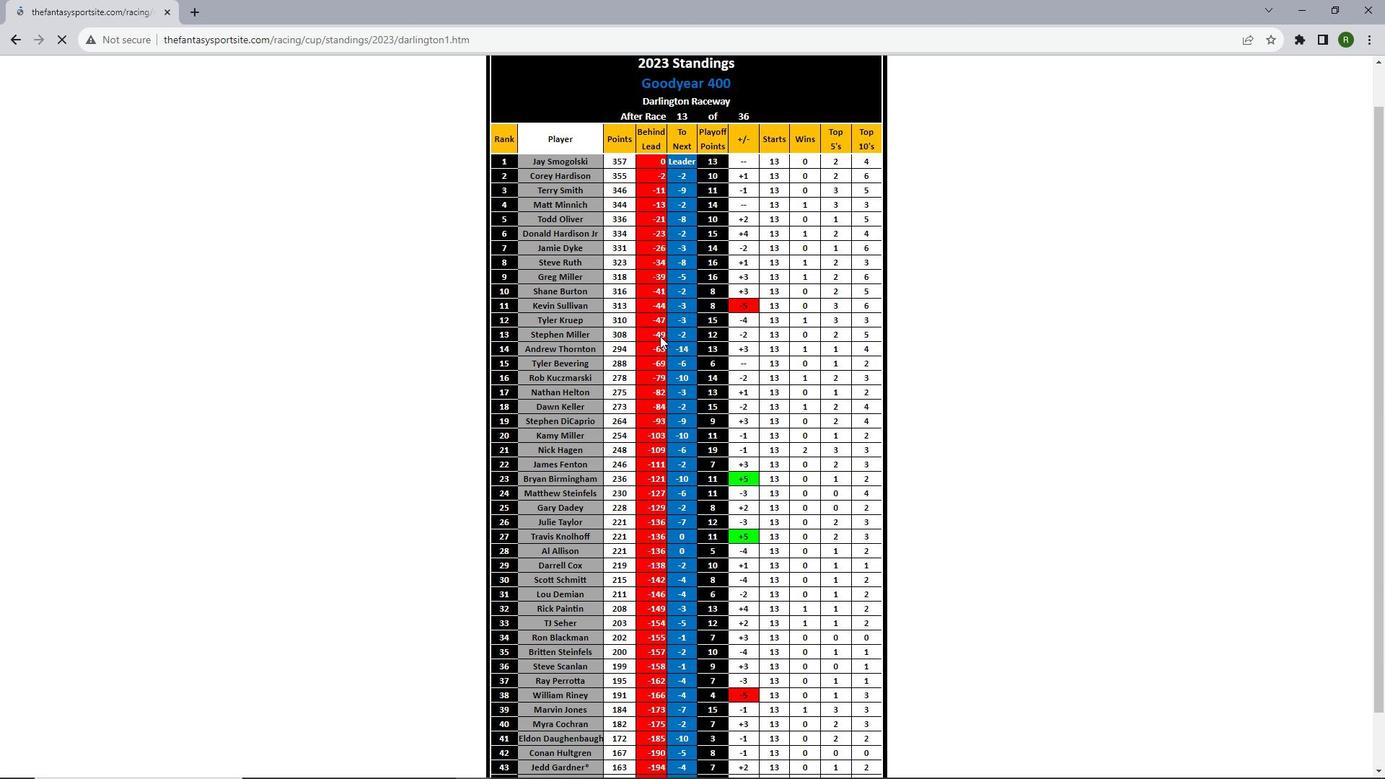 
Action: Mouse moved to (660, 336)
Screenshot: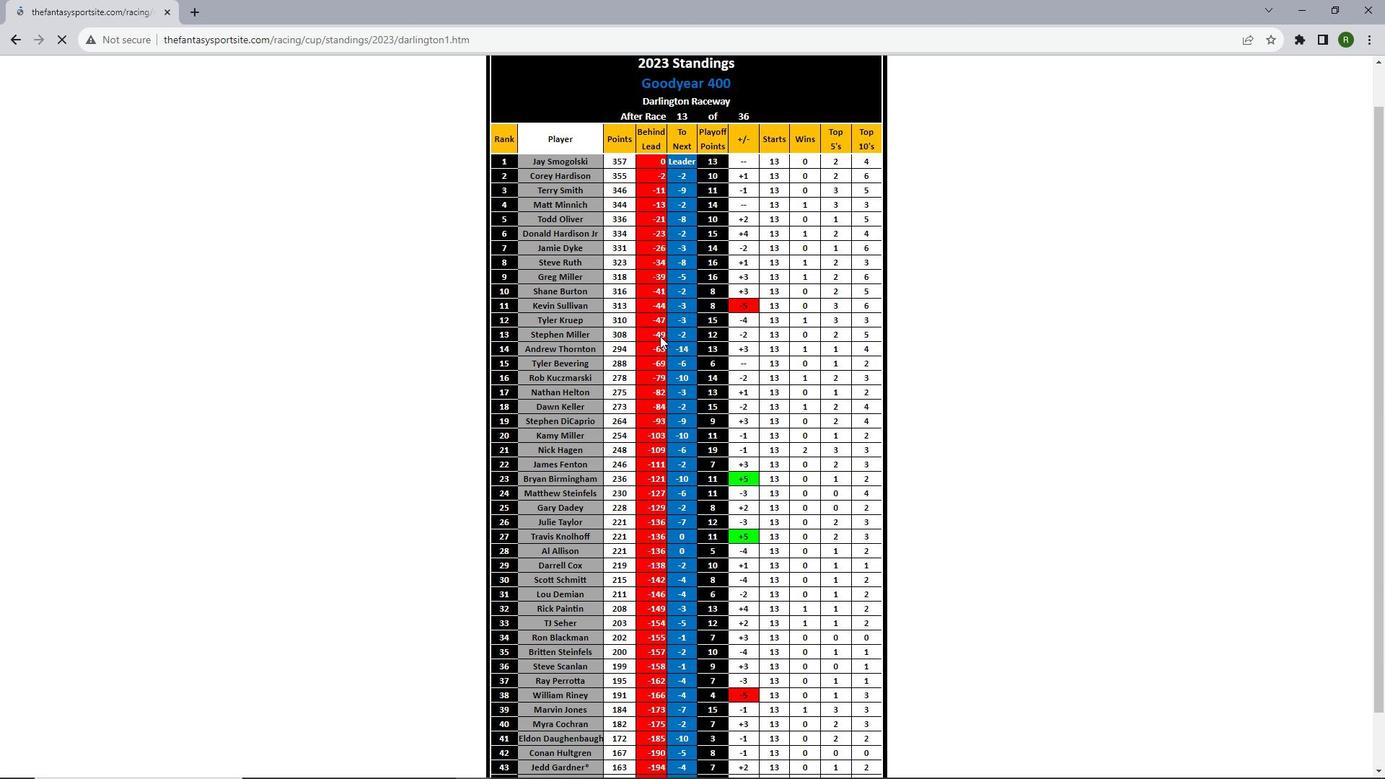 
Action: Mouse scrolled (660, 335) with delta (0, 0)
Screenshot: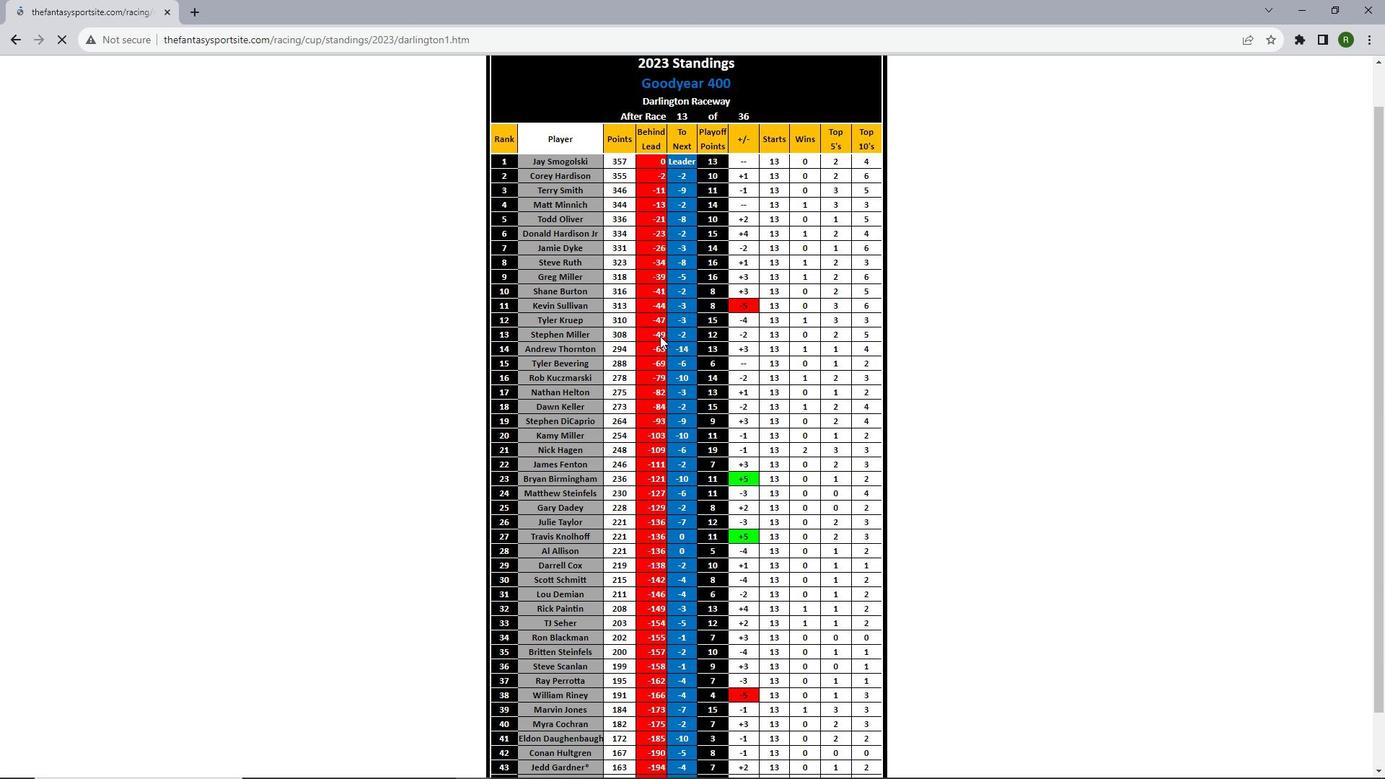 
Action: Mouse scrolled (660, 335) with delta (0, 0)
Screenshot: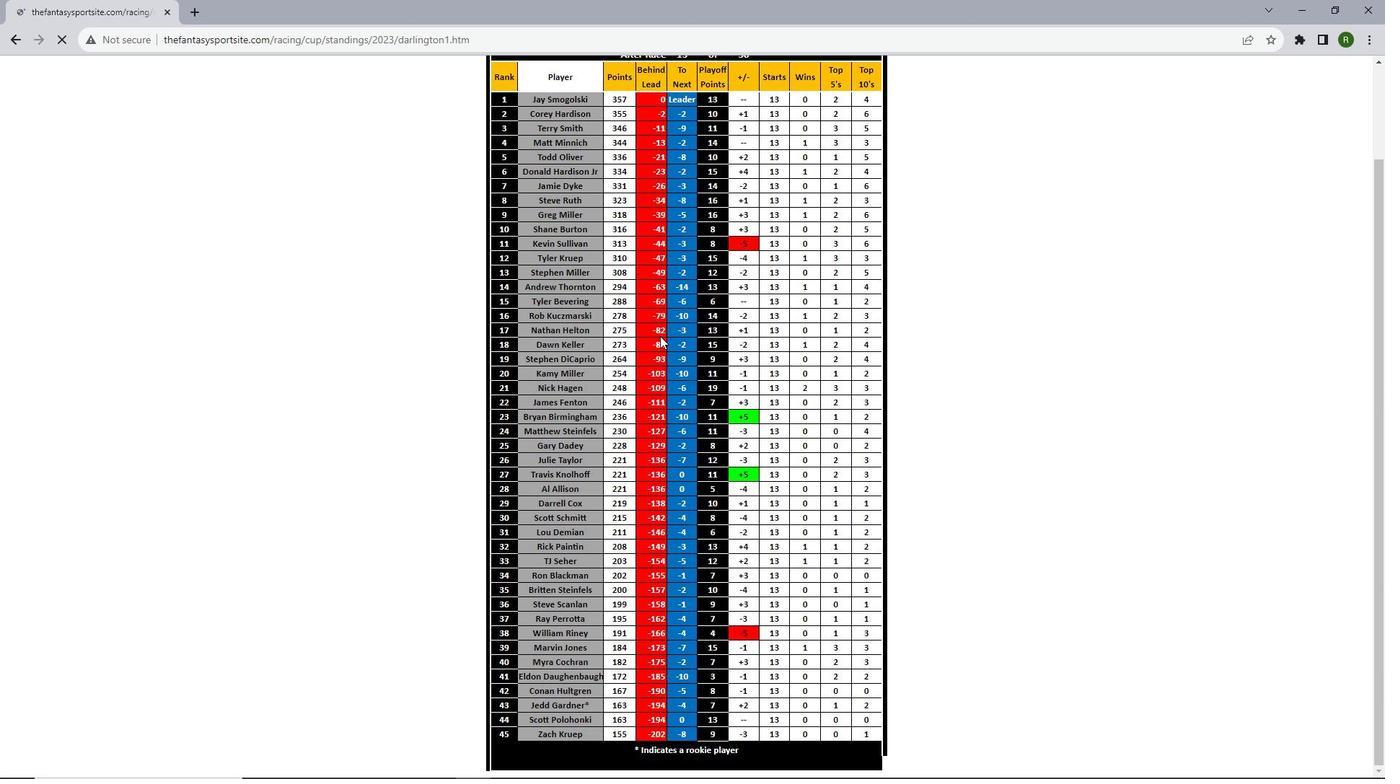
Action: Mouse scrolled (660, 335) with delta (0, 0)
Screenshot: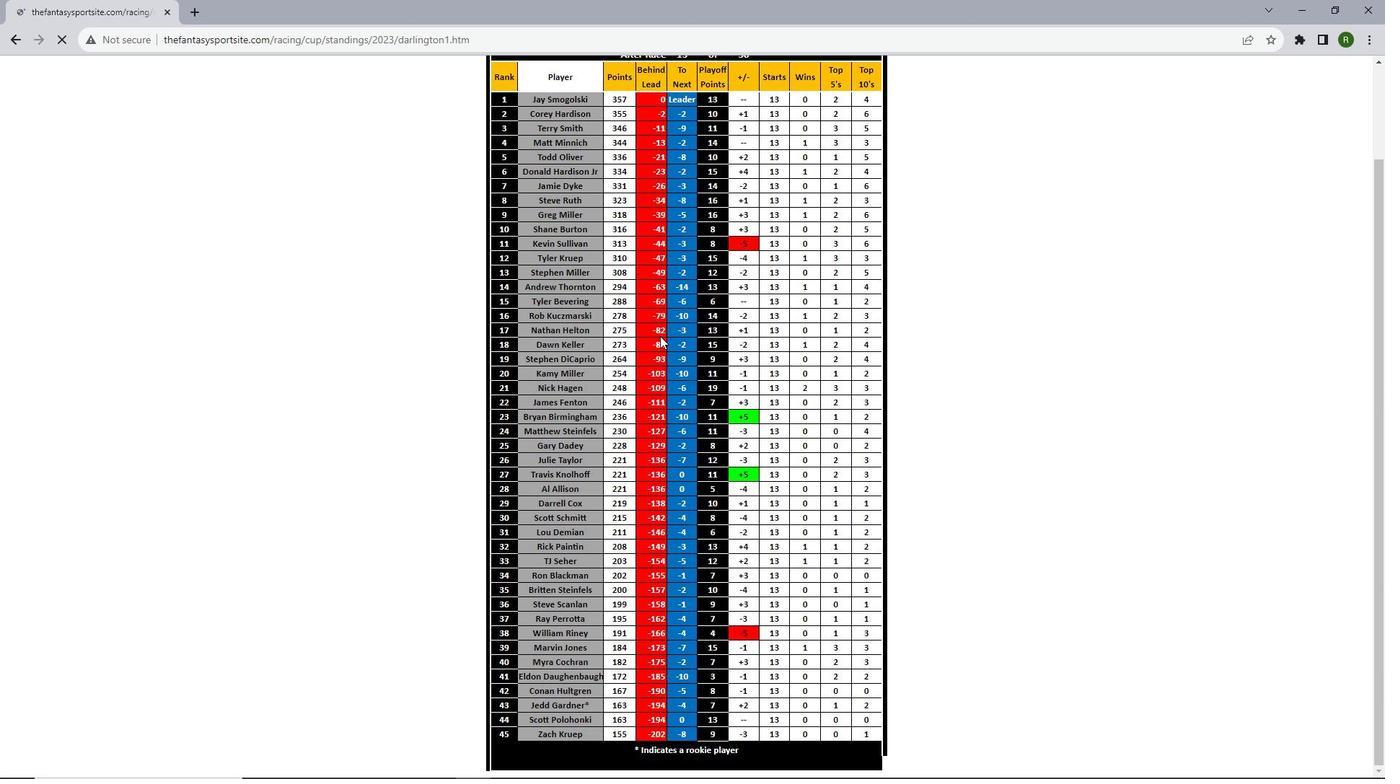 
Action: Mouse scrolled (660, 335) with delta (0, 0)
Screenshot: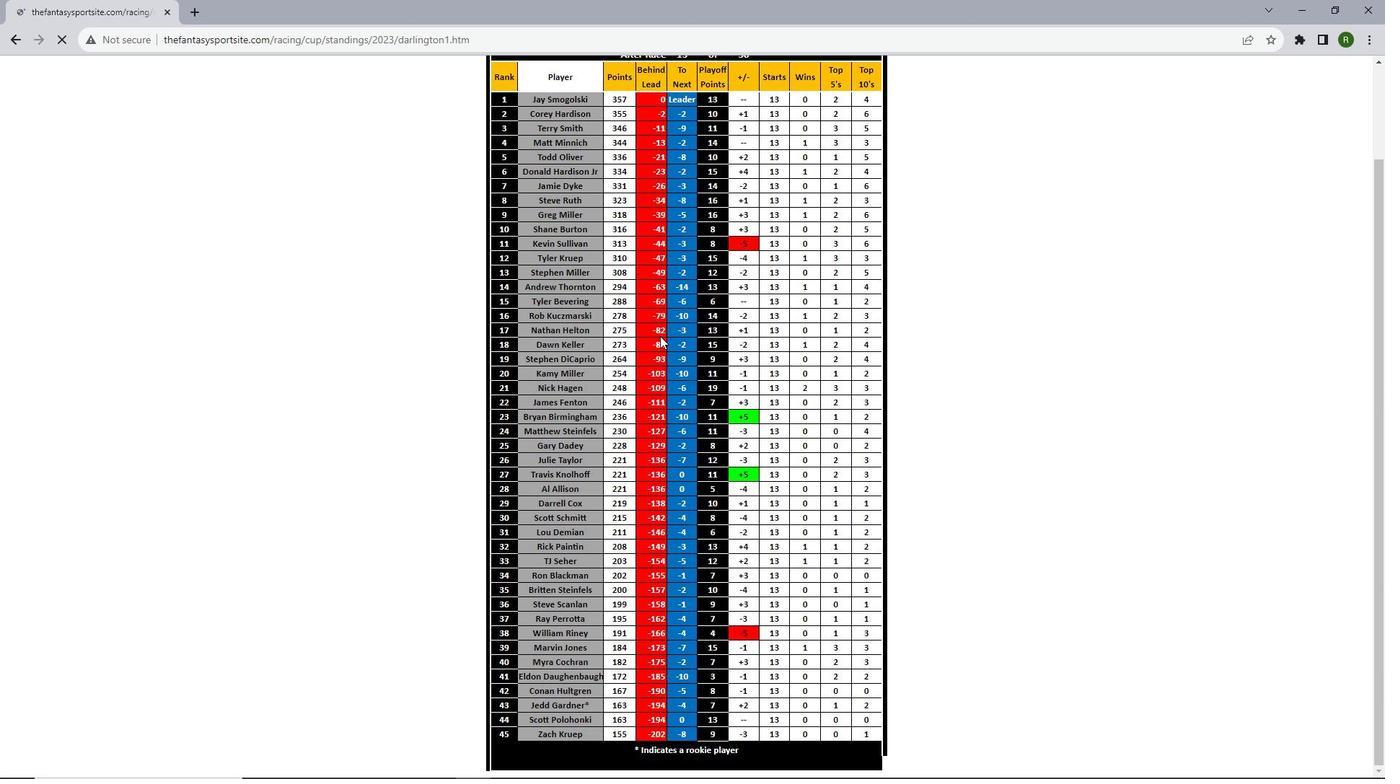 
Action: Mouse scrolled (660, 335) with delta (0, 0)
Screenshot: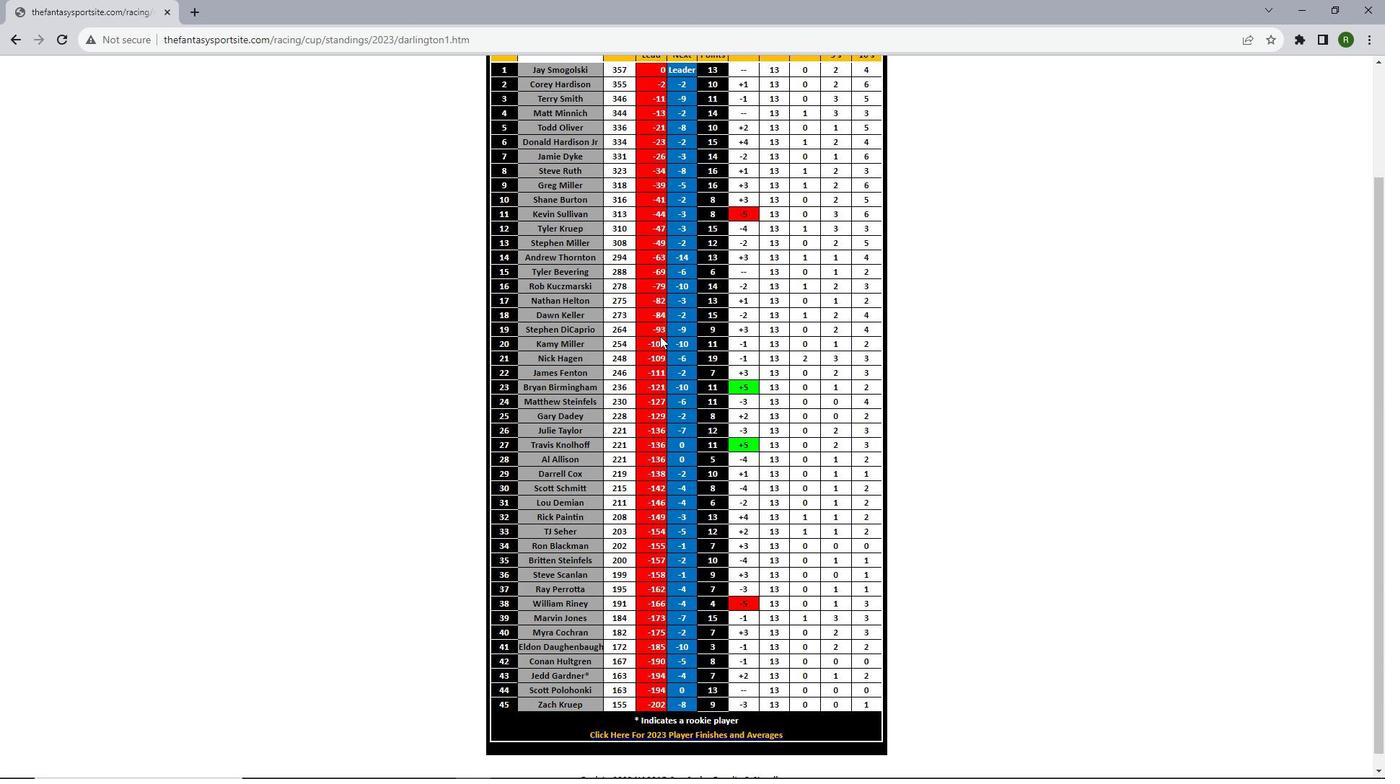 
Action: Mouse scrolled (660, 335) with delta (0, 0)
Screenshot: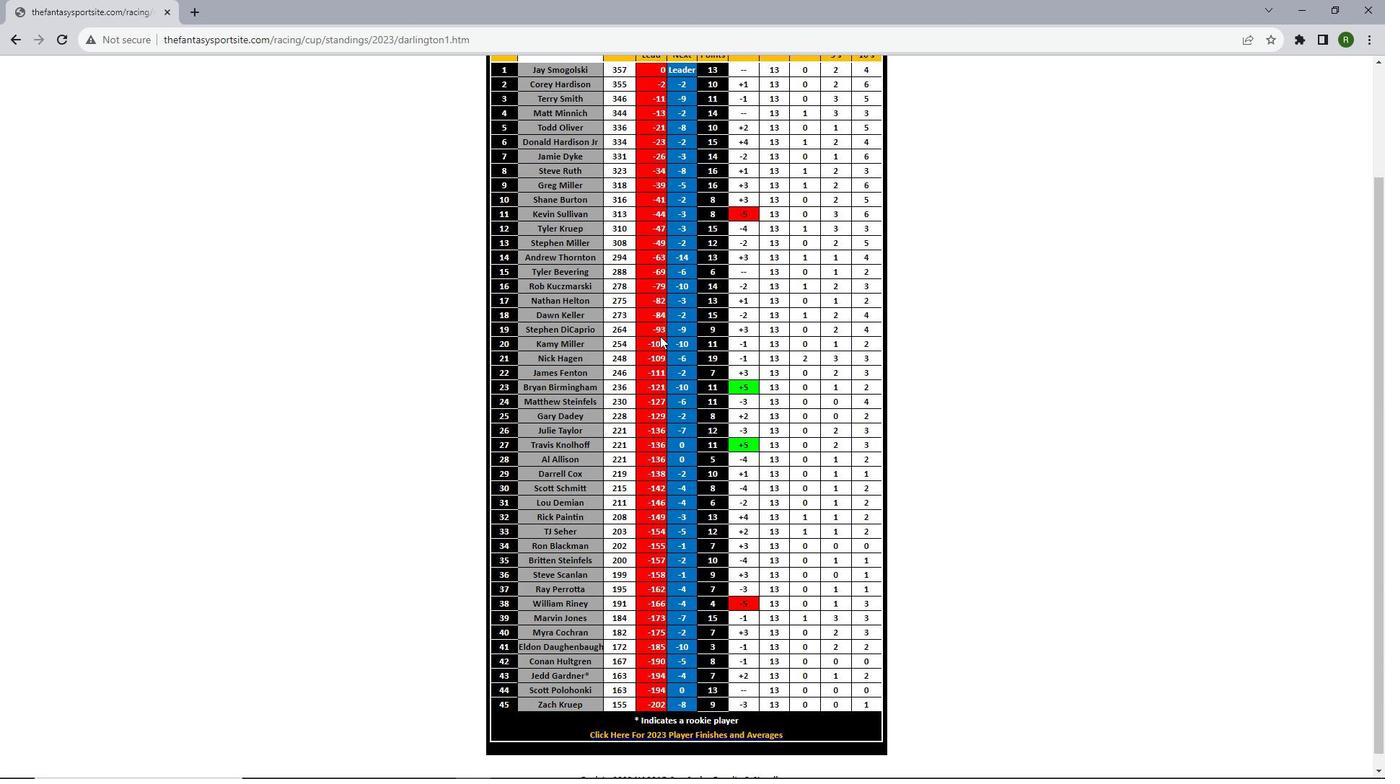 
Action: Mouse scrolled (660, 335) with delta (0, 0)
Screenshot: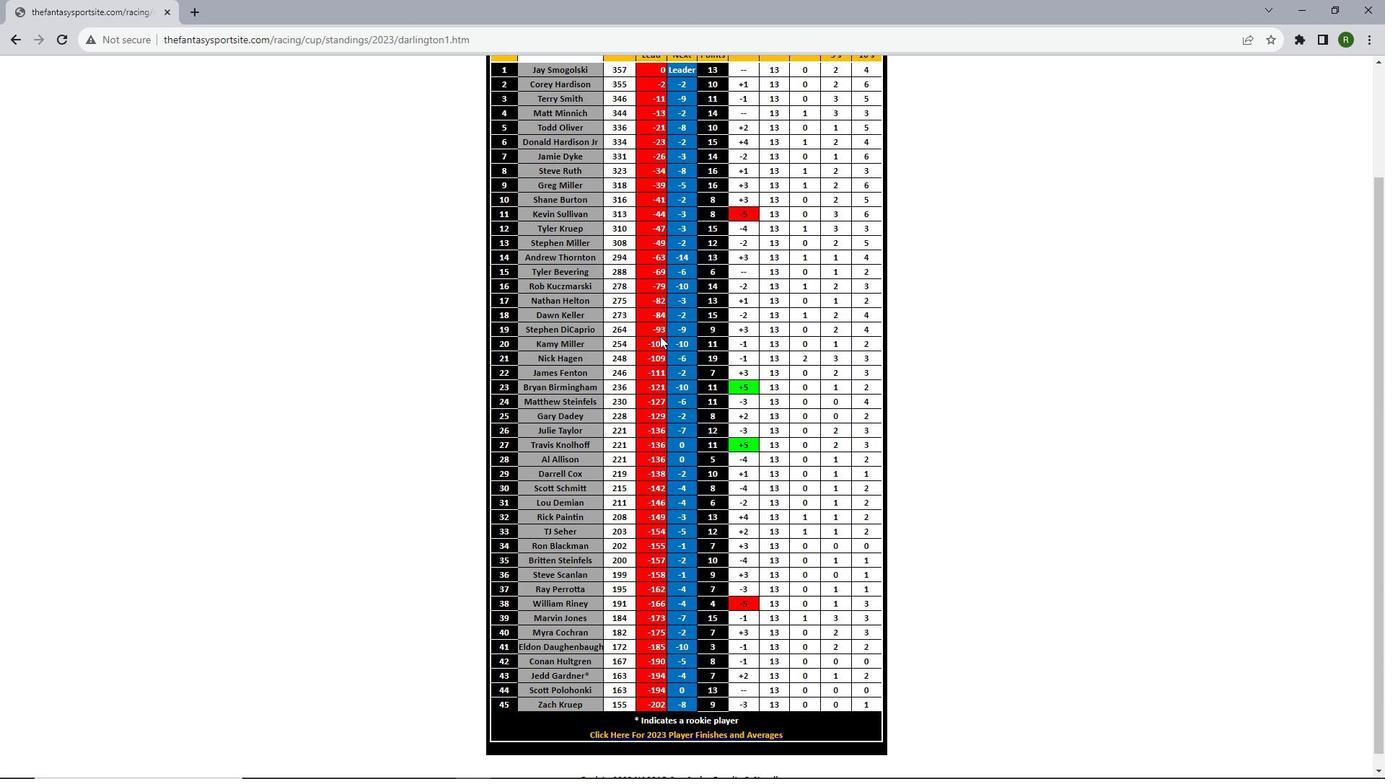 
Action: Mouse scrolled (660, 335) with delta (0, 0)
Screenshot: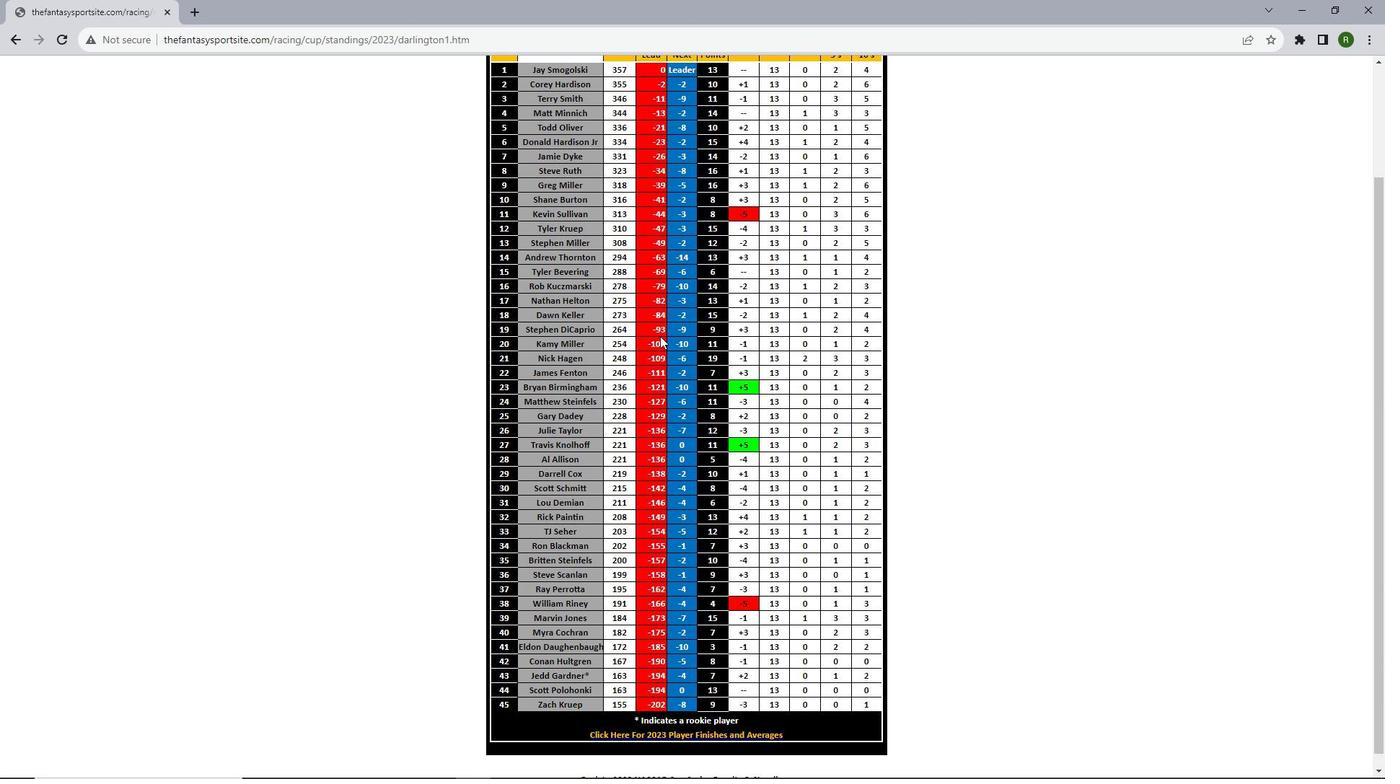 
Action: Mouse scrolled (660, 335) with delta (0, 0)
Screenshot: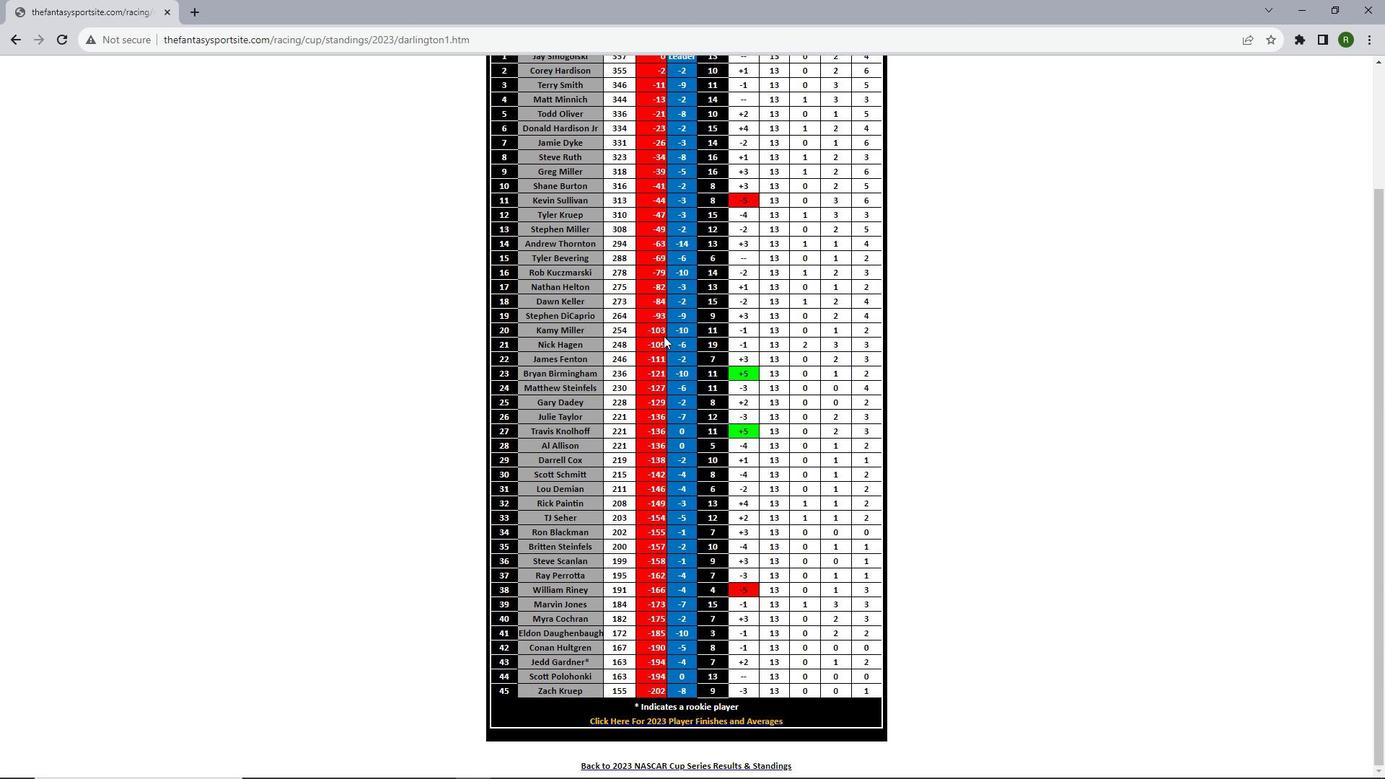 
Action: Mouse moved to (663, 336)
Screenshot: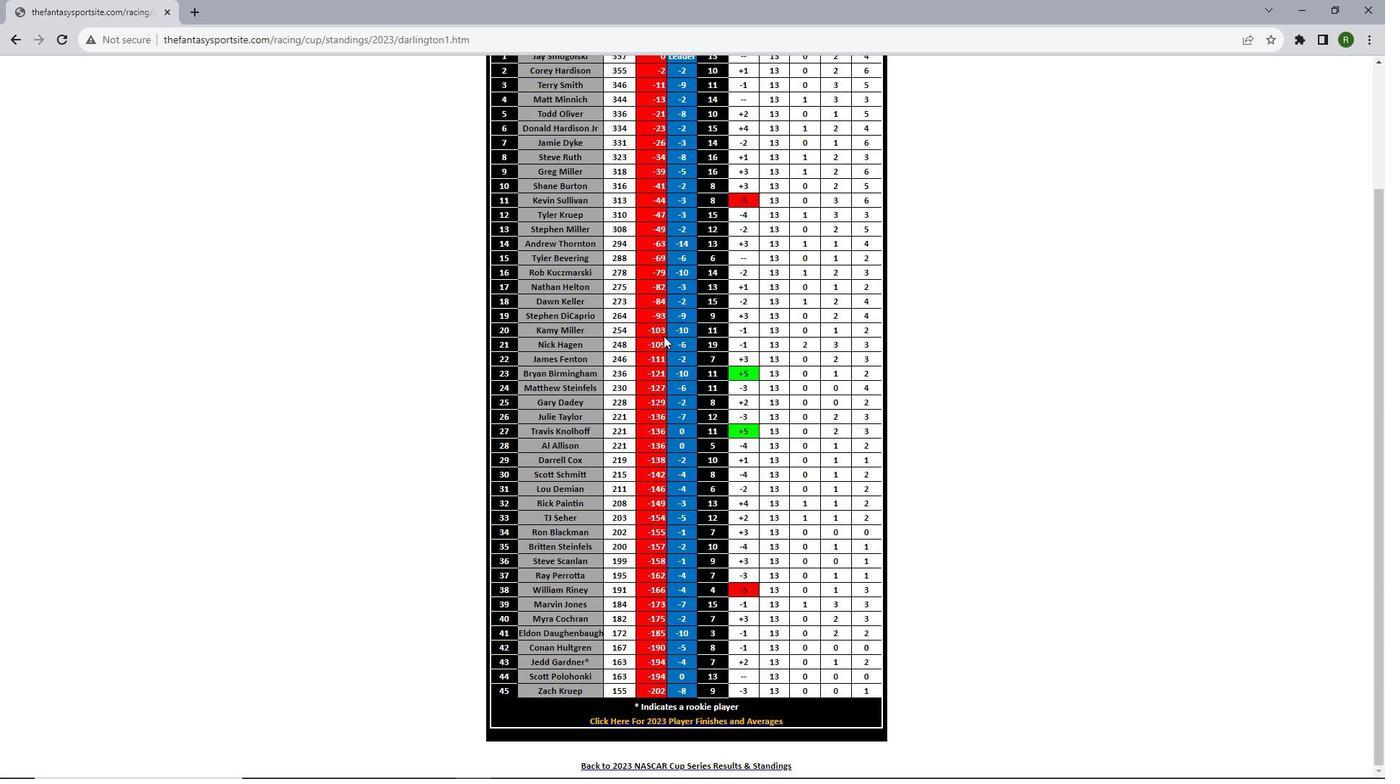 
